 Task: Search one way flight ticket for 3 adults, 3 children in business from Fargo: Hector International Airport to Greensboro: Piedmont Triad International Airport on 5-1-2023. Choice of flights is Royal air maroc. Number of bags: 4 checked bags. Price is upto 25000. Outbound departure time preference is 7:30.
Action: Mouse moved to (216, 278)
Screenshot: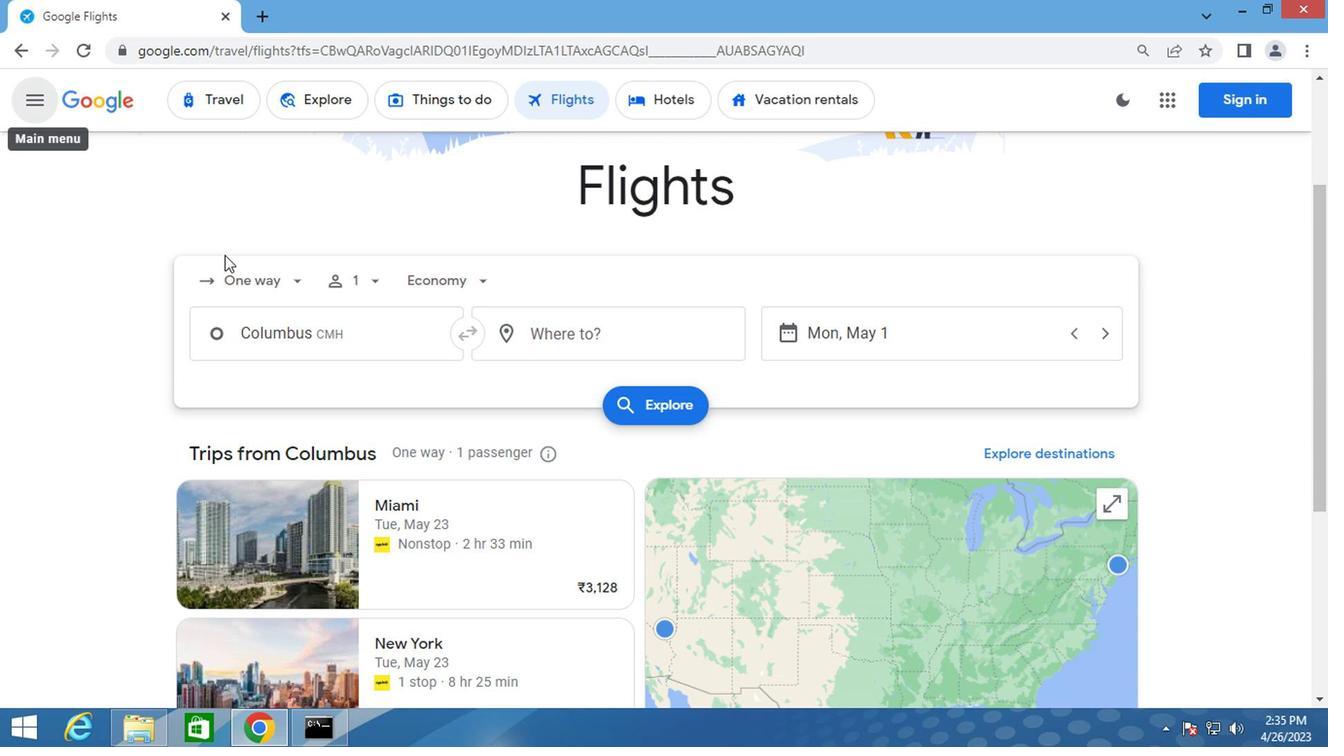 
Action: Mouse pressed left at (216, 278)
Screenshot: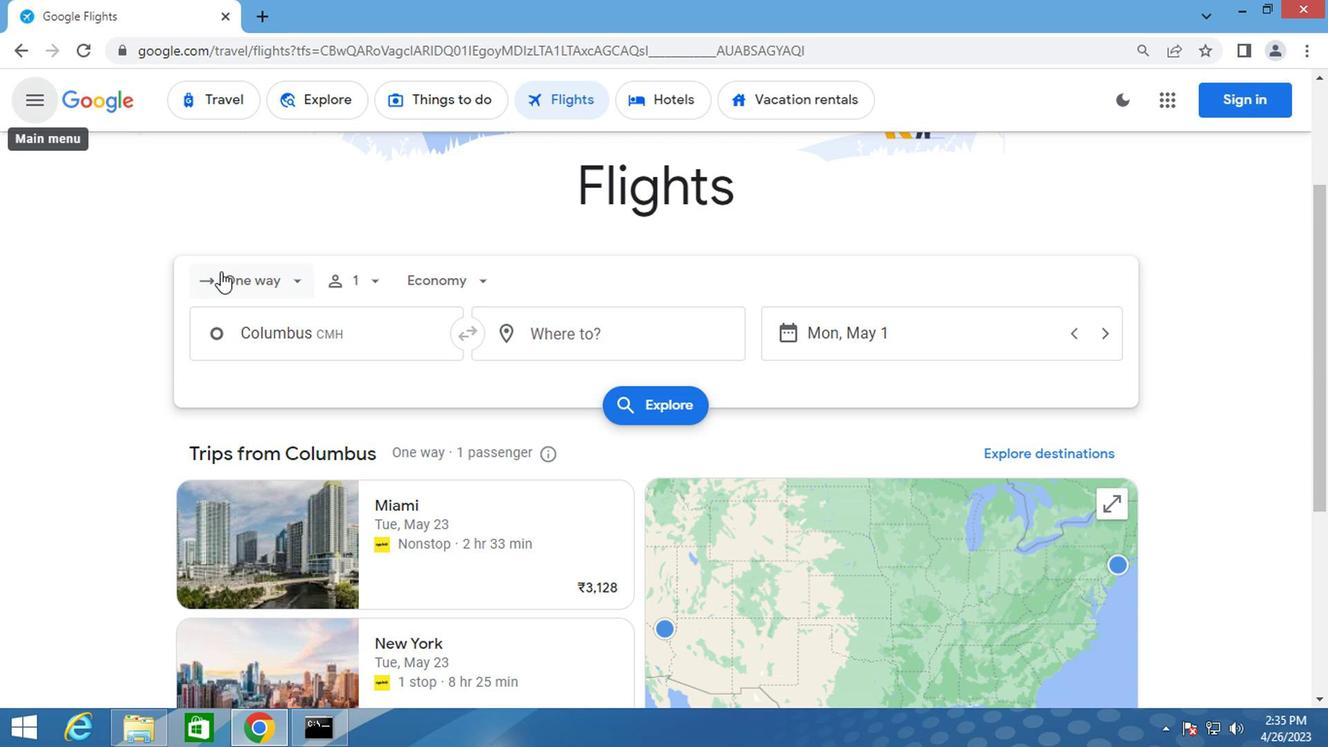 
Action: Mouse moved to (242, 370)
Screenshot: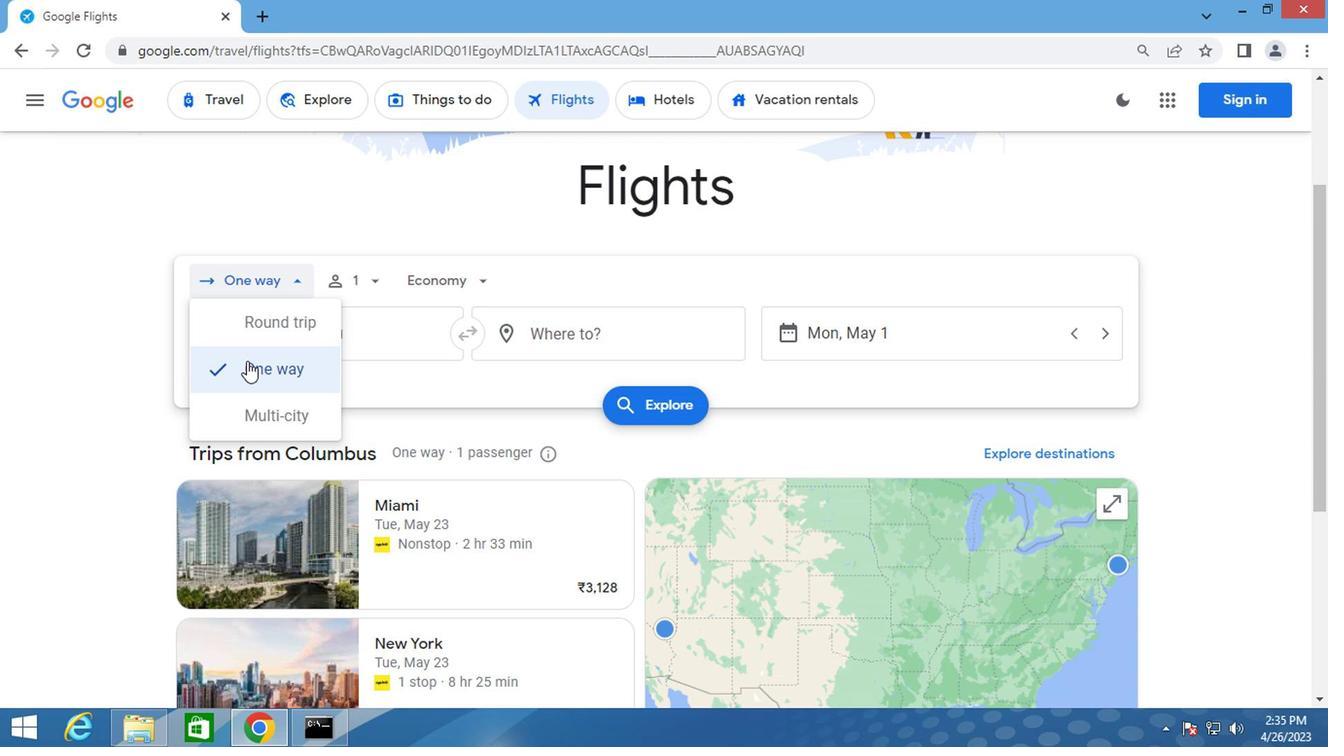 
Action: Mouse pressed left at (242, 370)
Screenshot: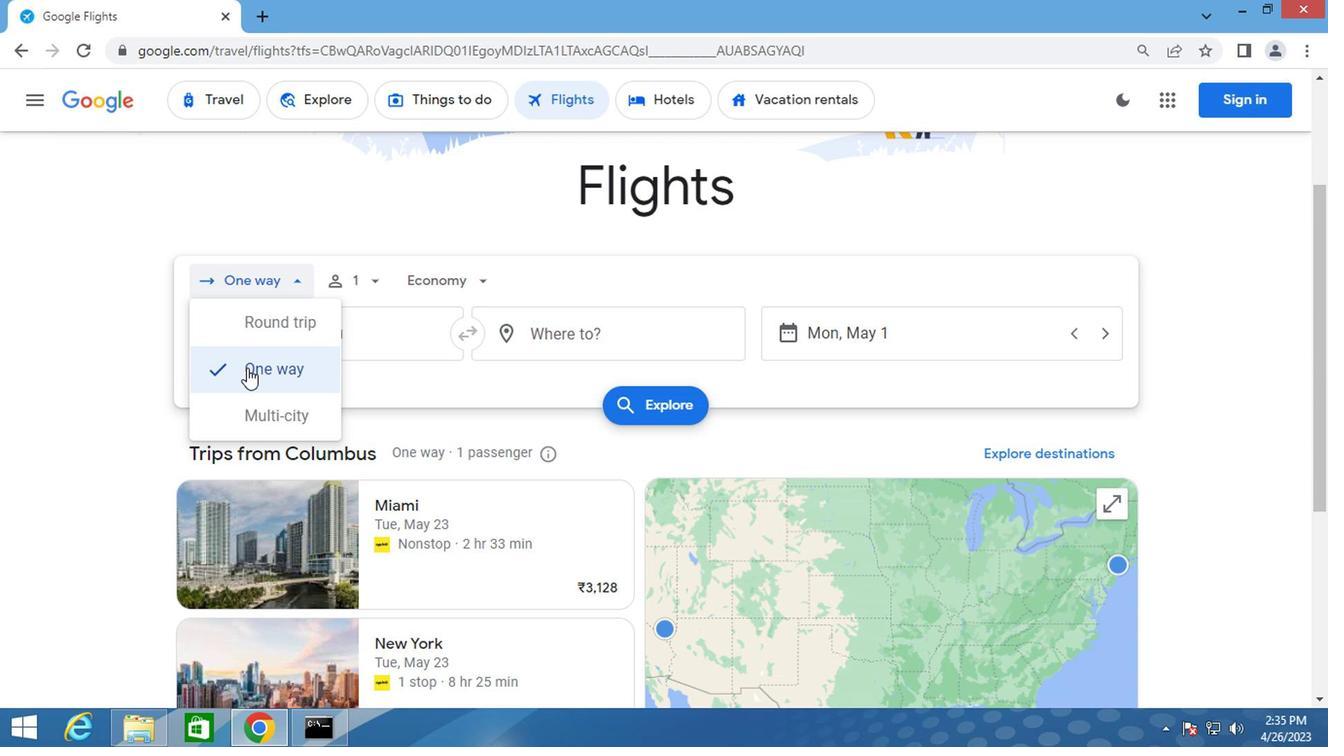 
Action: Mouse moved to (368, 285)
Screenshot: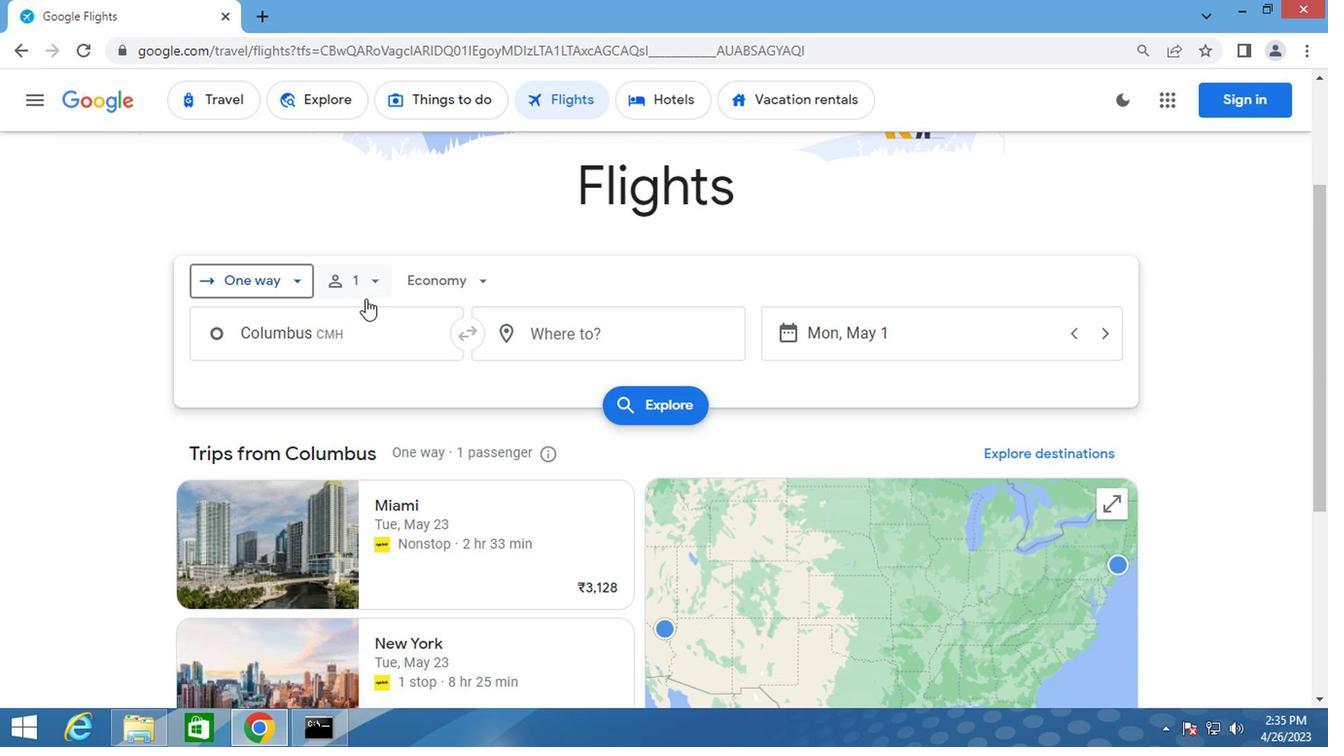 
Action: Mouse pressed left at (368, 285)
Screenshot: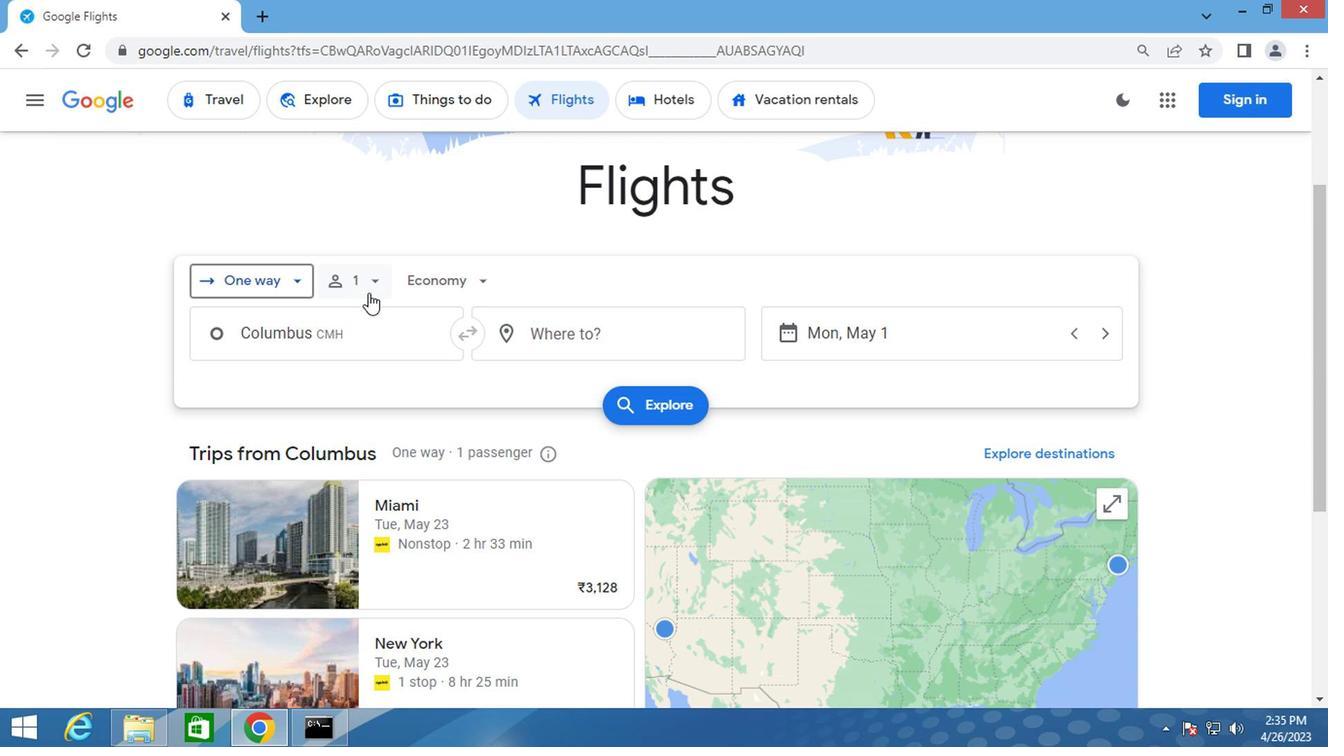 
Action: Mouse moved to (514, 321)
Screenshot: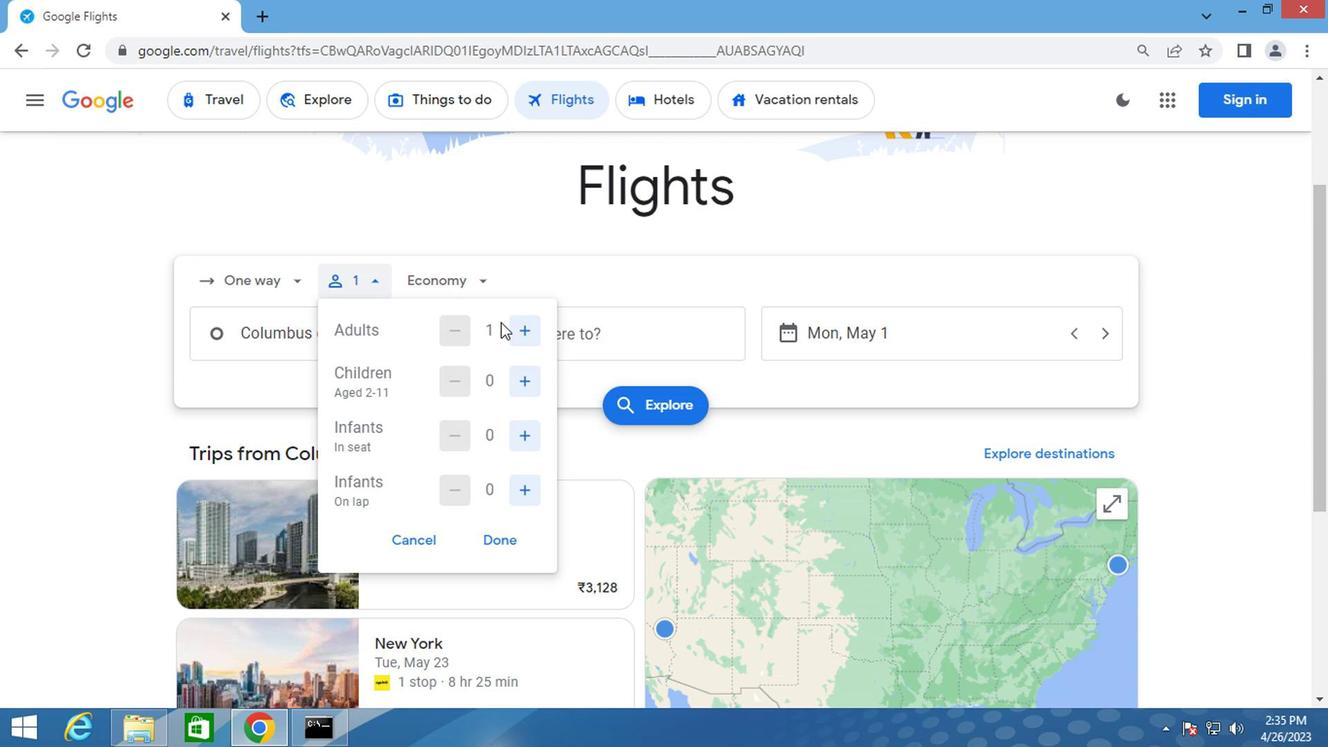 
Action: Mouse pressed left at (514, 321)
Screenshot: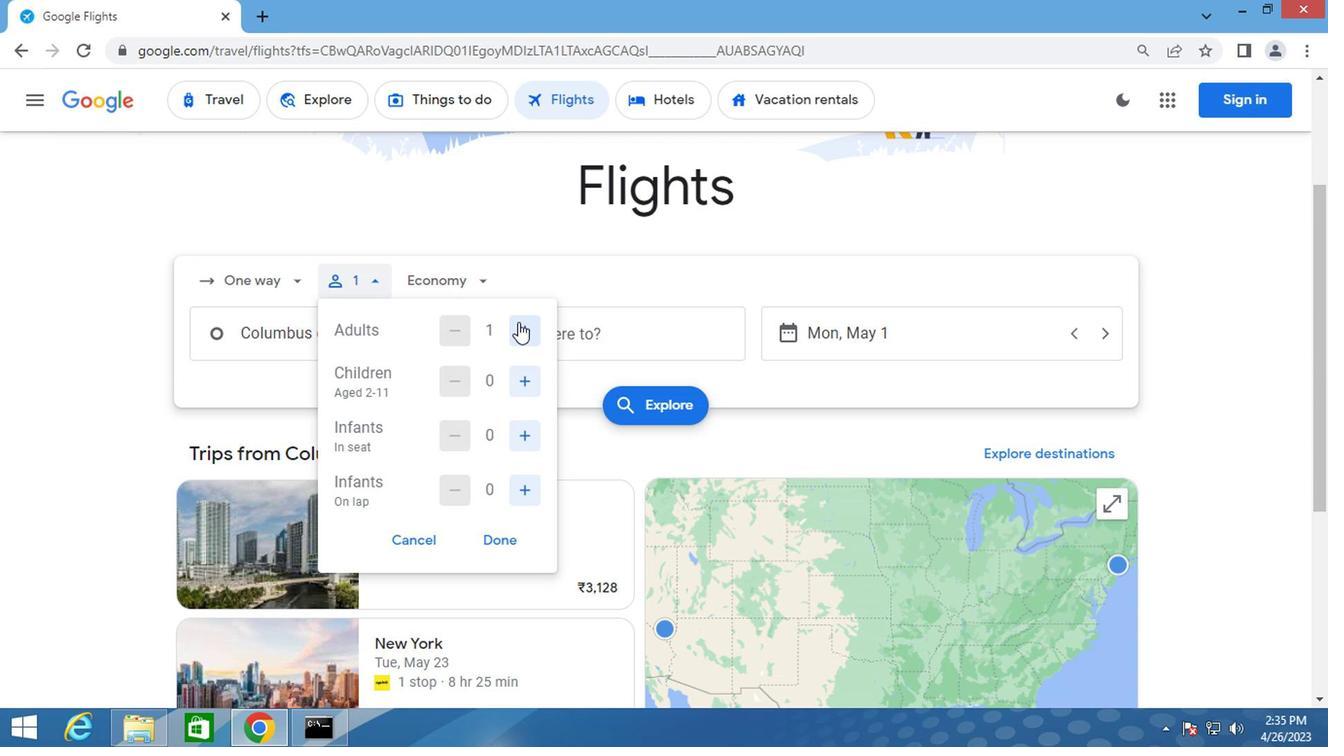 
Action: Mouse moved to (514, 321)
Screenshot: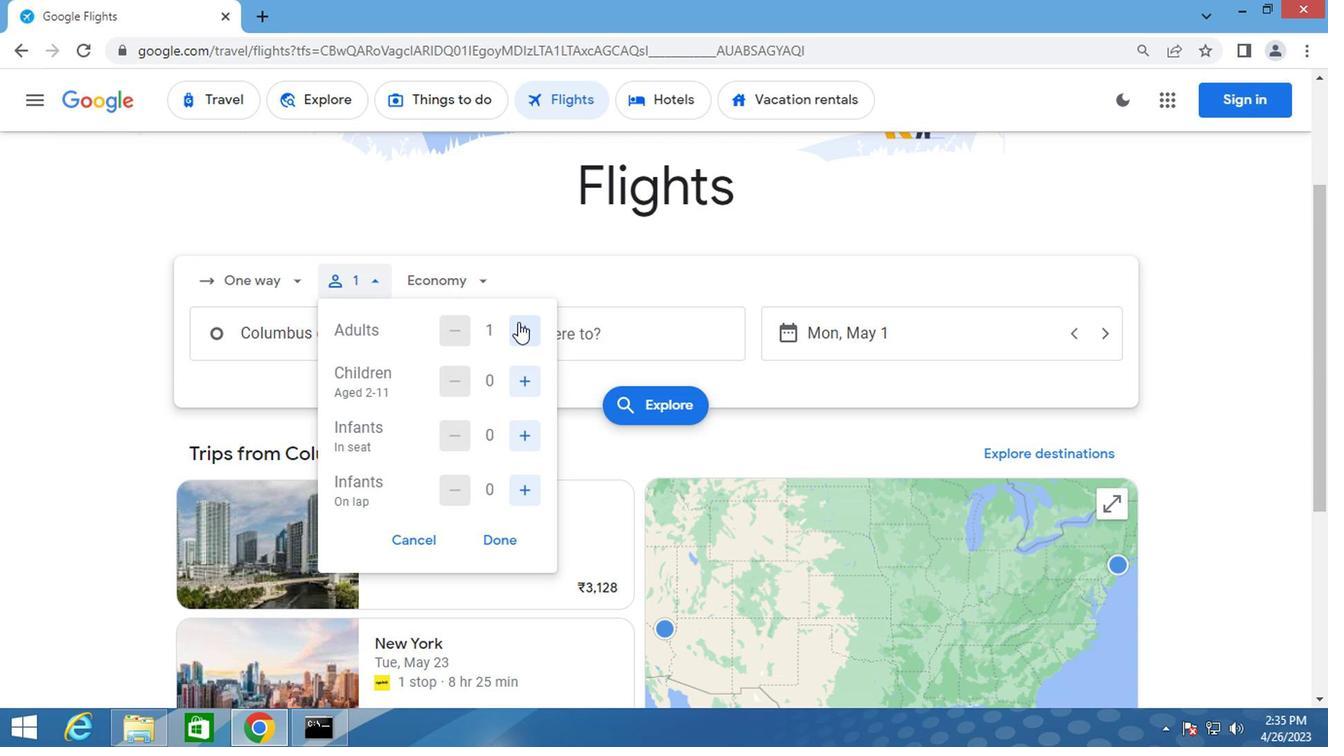 
Action: Mouse pressed left at (514, 321)
Screenshot: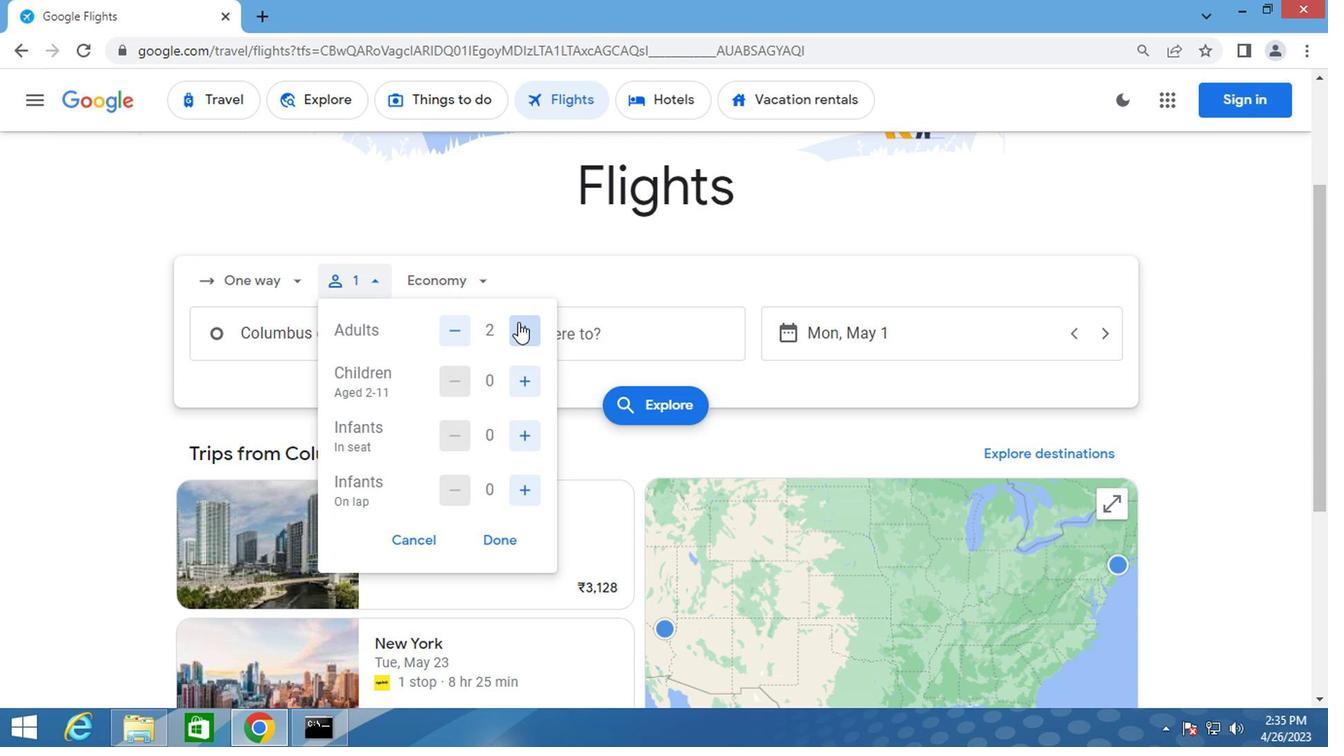 
Action: Mouse moved to (520, 368)
Screenshot: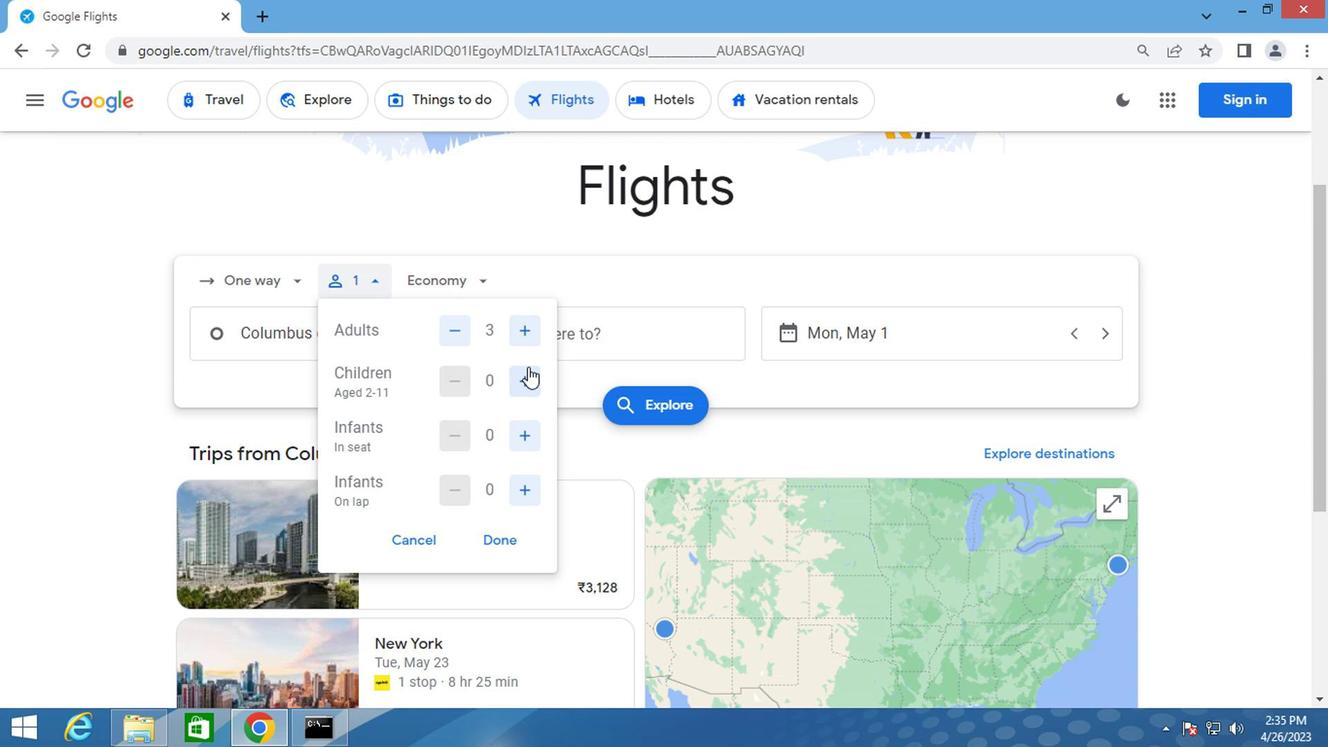 
Action: Mouse pressed left at (520, 368)
Screenshot: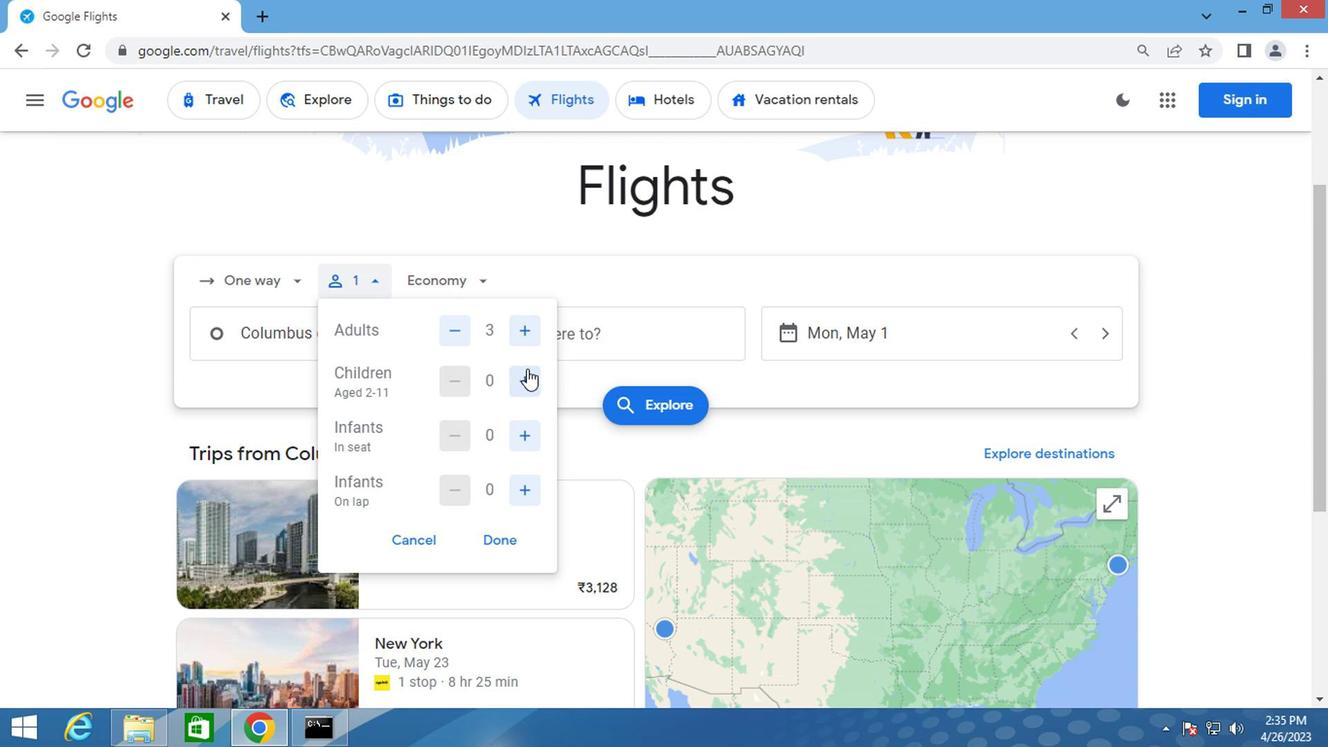 
Action: Mouse pressed left at (520, 368)
Screenshot: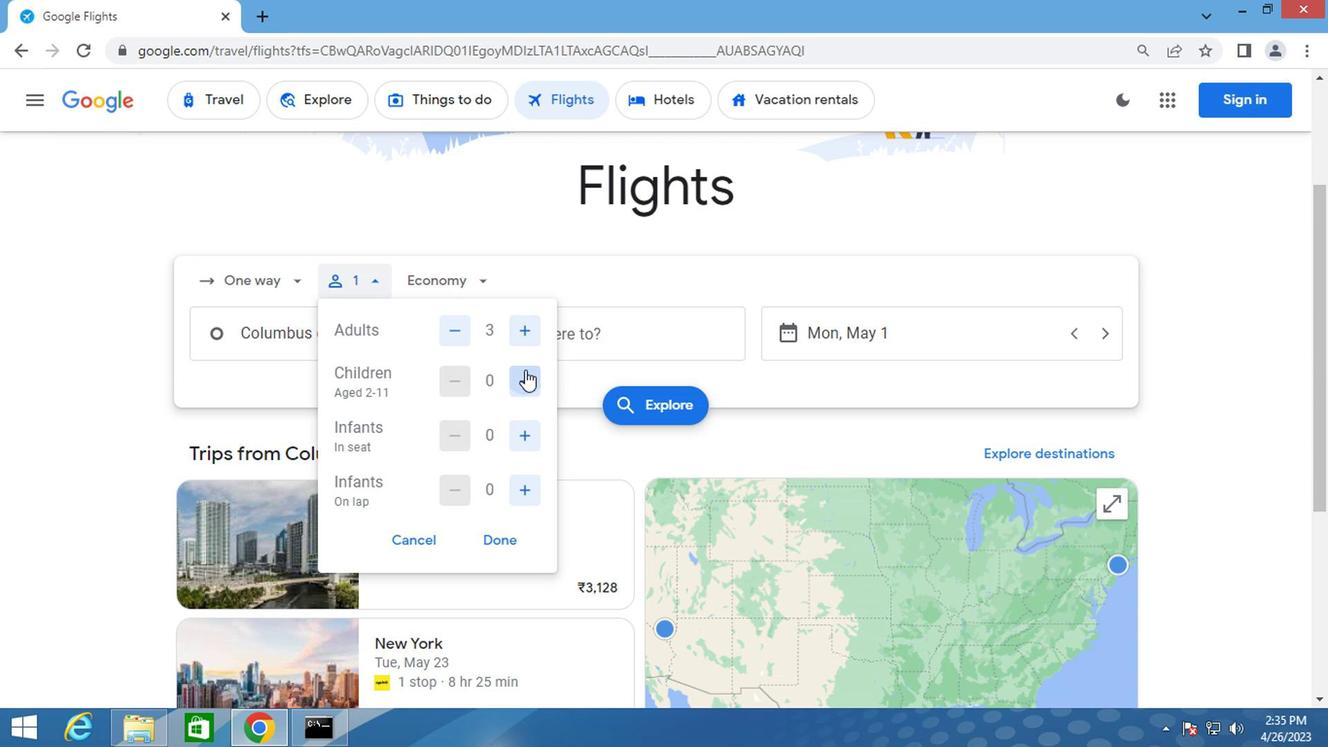 
Action: Mouse pressed left at (520, 368)
Screenshot: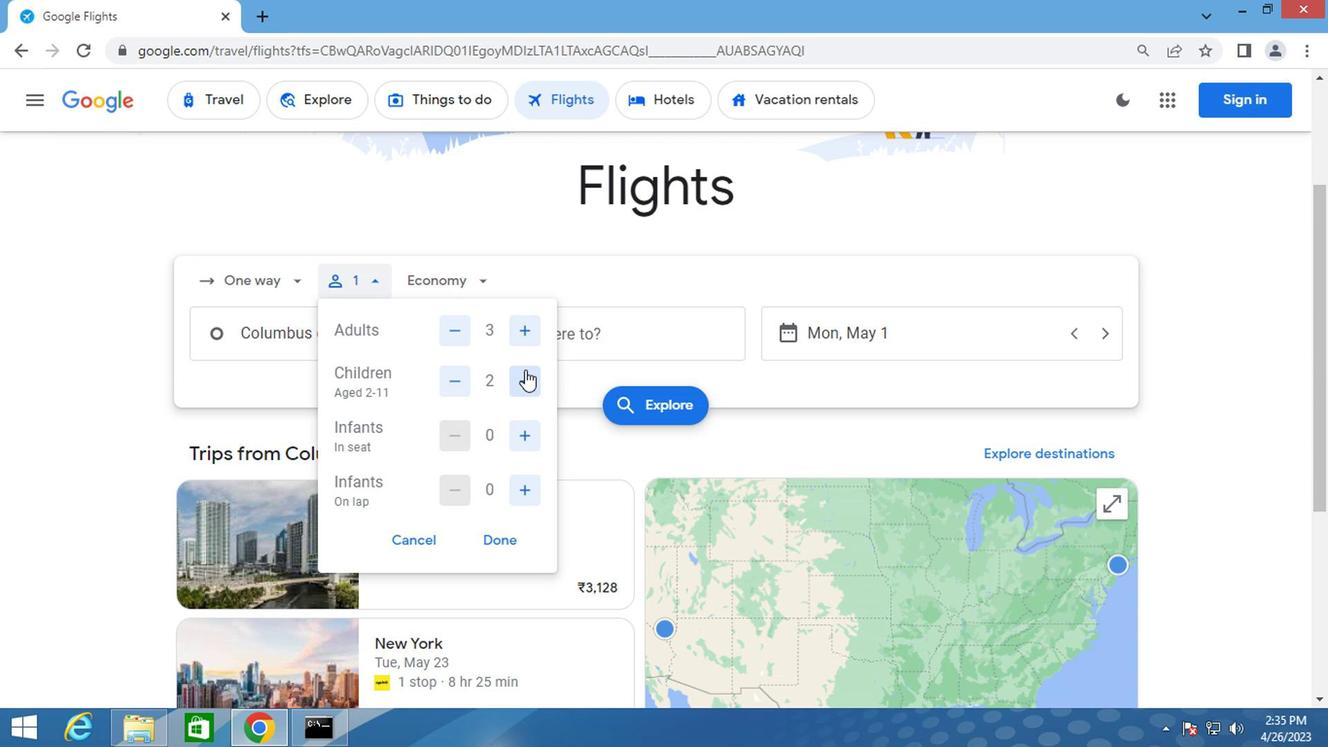 
Action: Mouse moved to (457, 289)
Screenshot: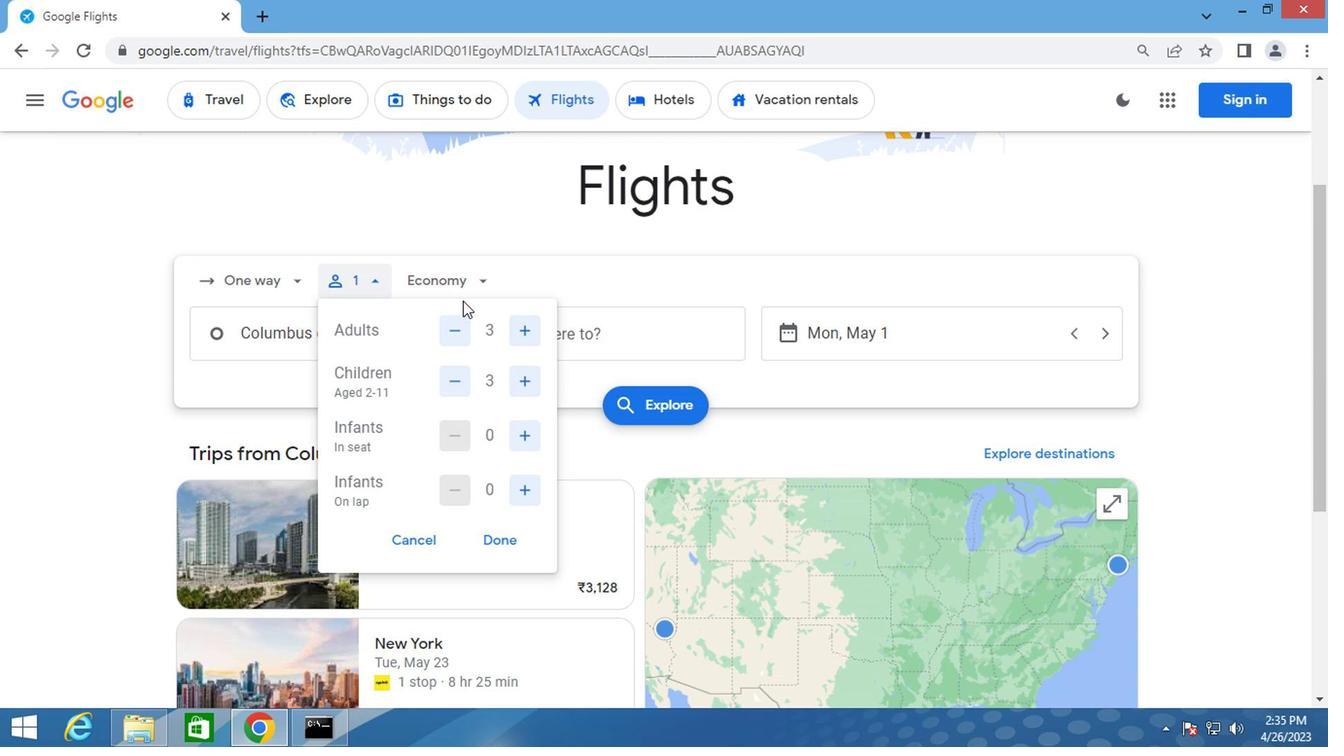 
Action: Mouse pressed left at (457, 289)
Screenshot: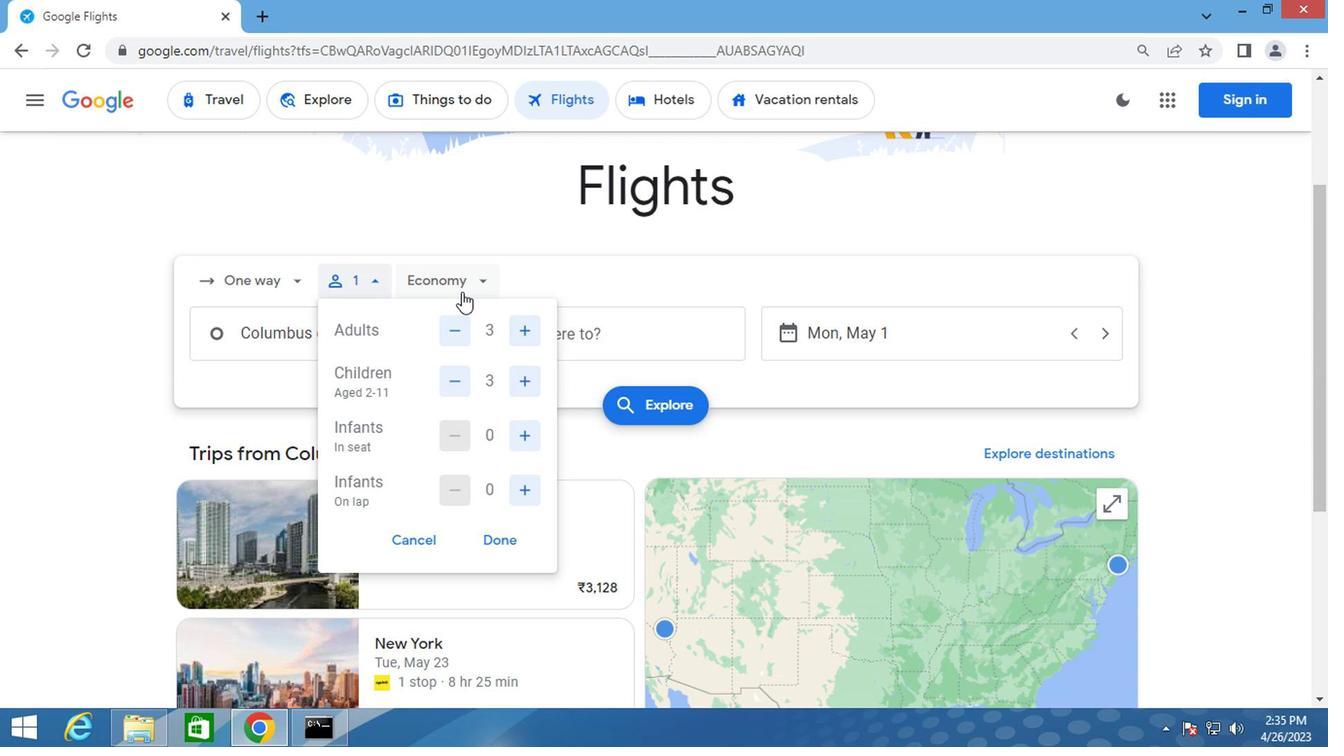 
Action: Mouse moved to (460, 401)
Screenshot: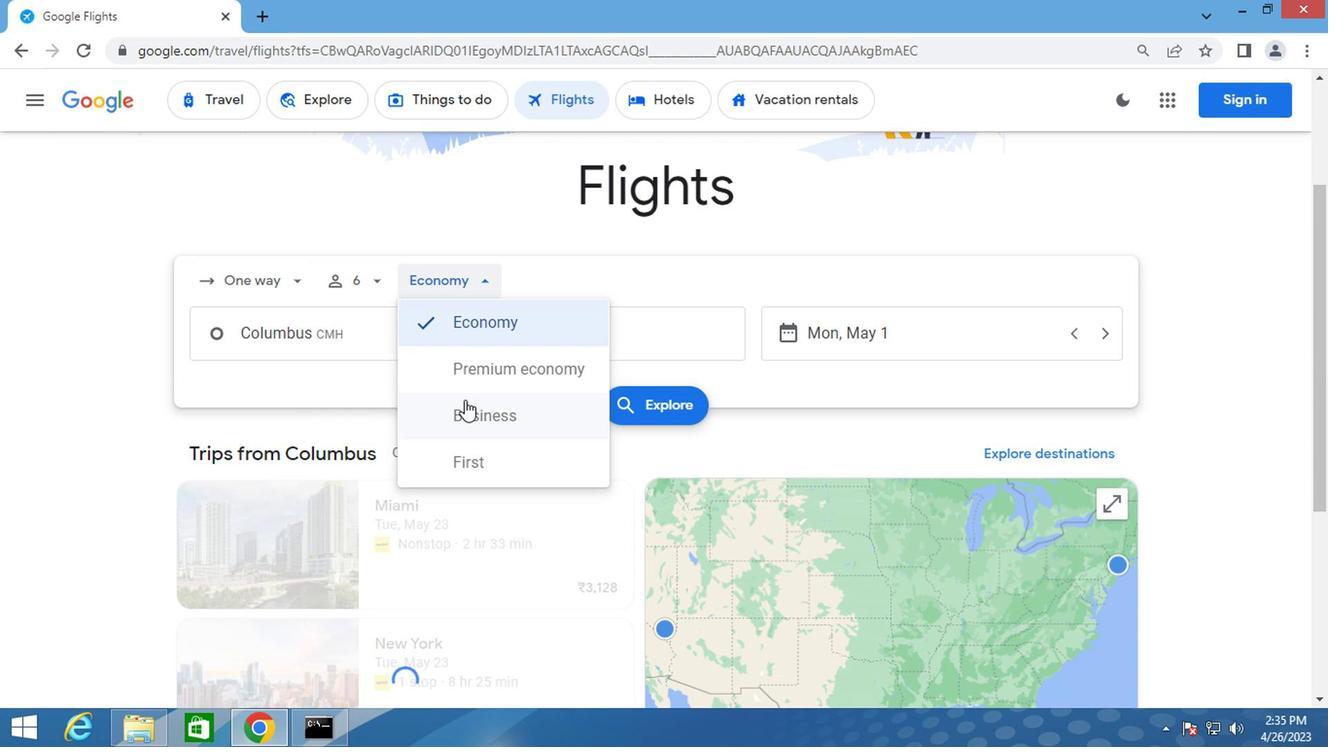 
Action: Mouse pressed left at (460, 401)
Screenshot: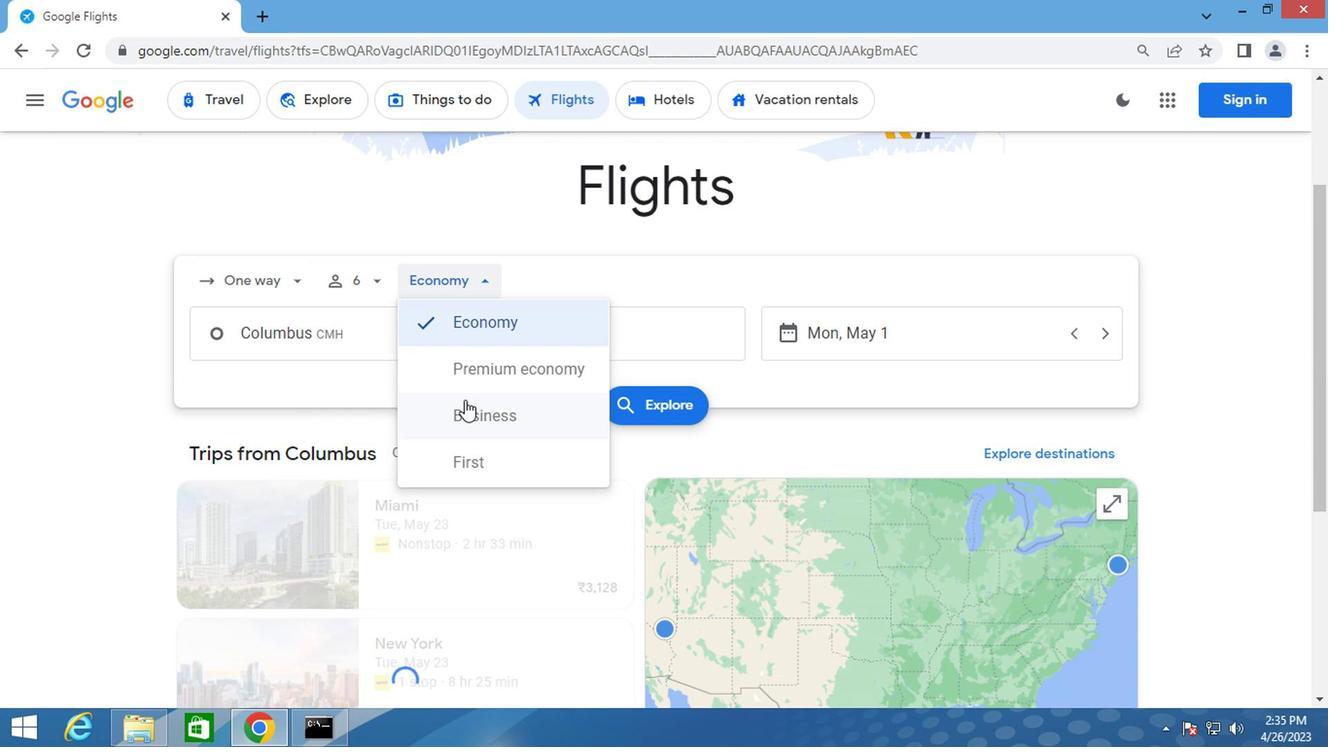 
Action: Mouse moved to (323, 343)
Screenshot: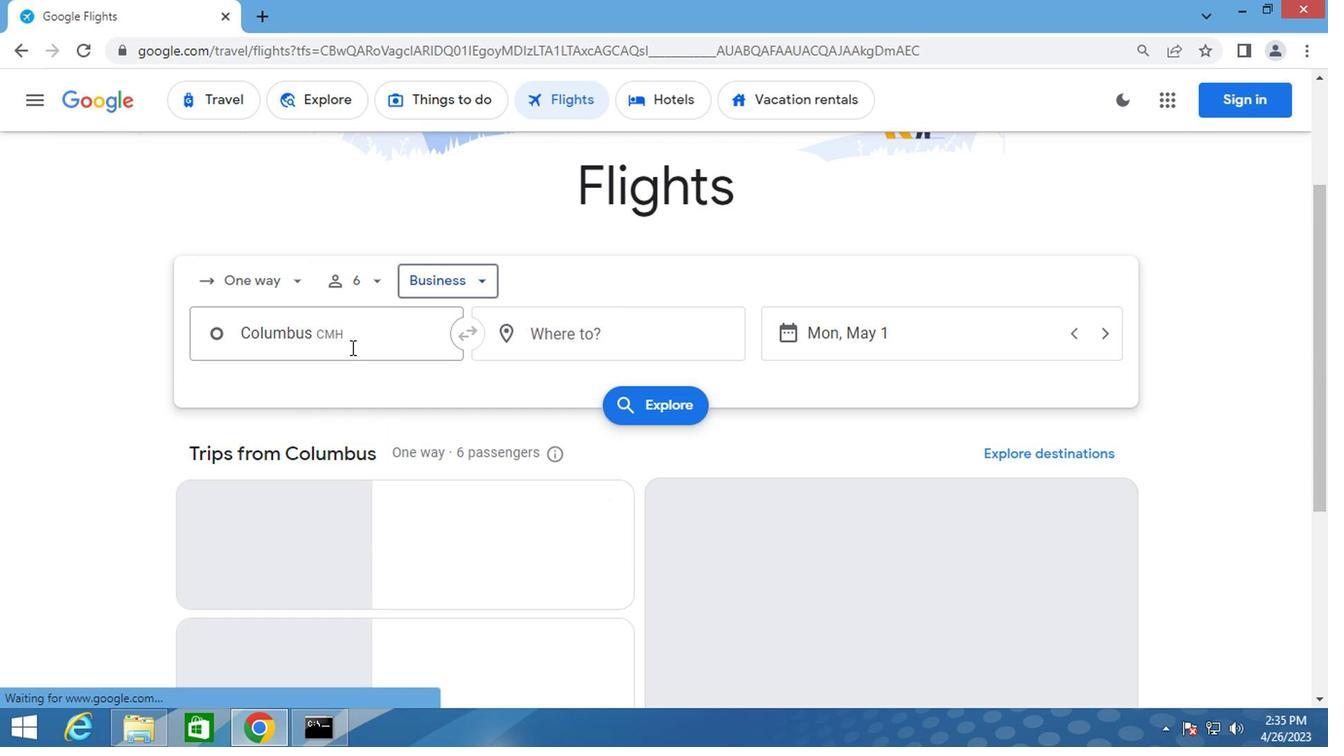 
Action: Mouse pressed left at (323, 343)
Screenshot: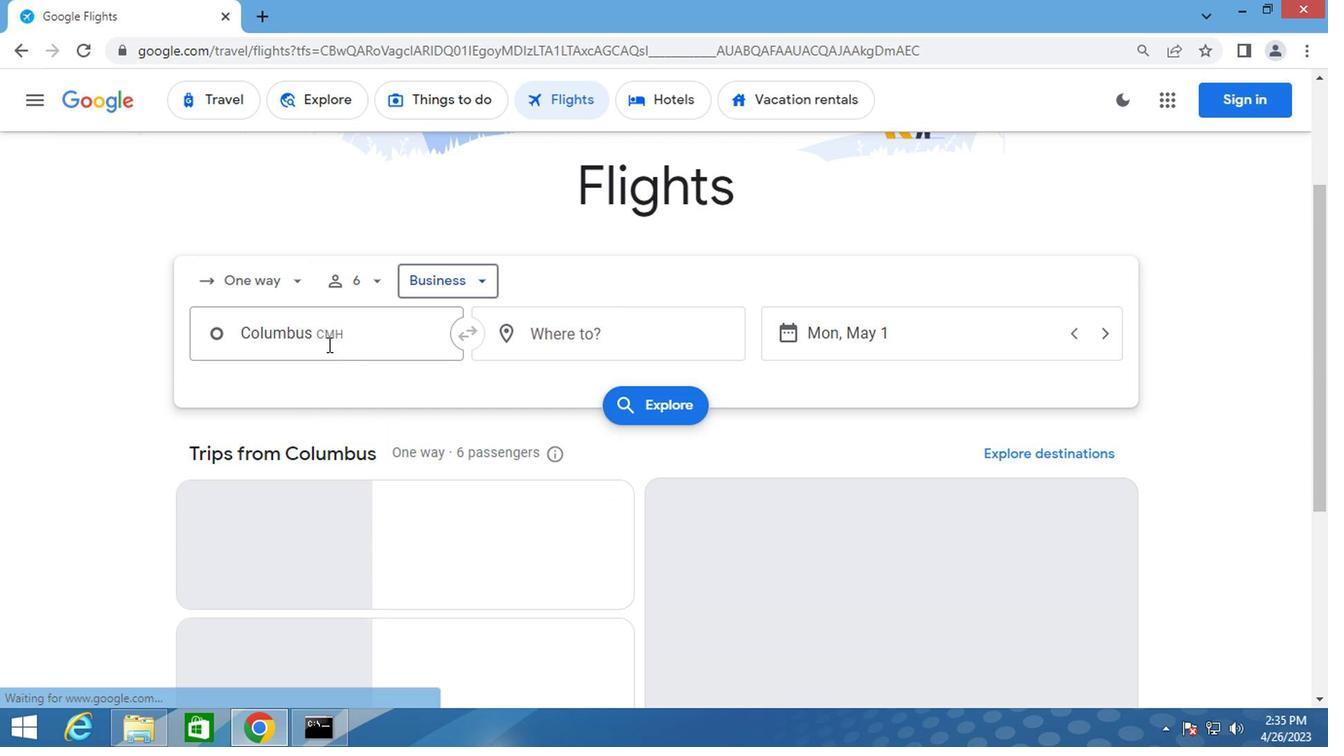 
Action: Key pressed fargo
Screenshot: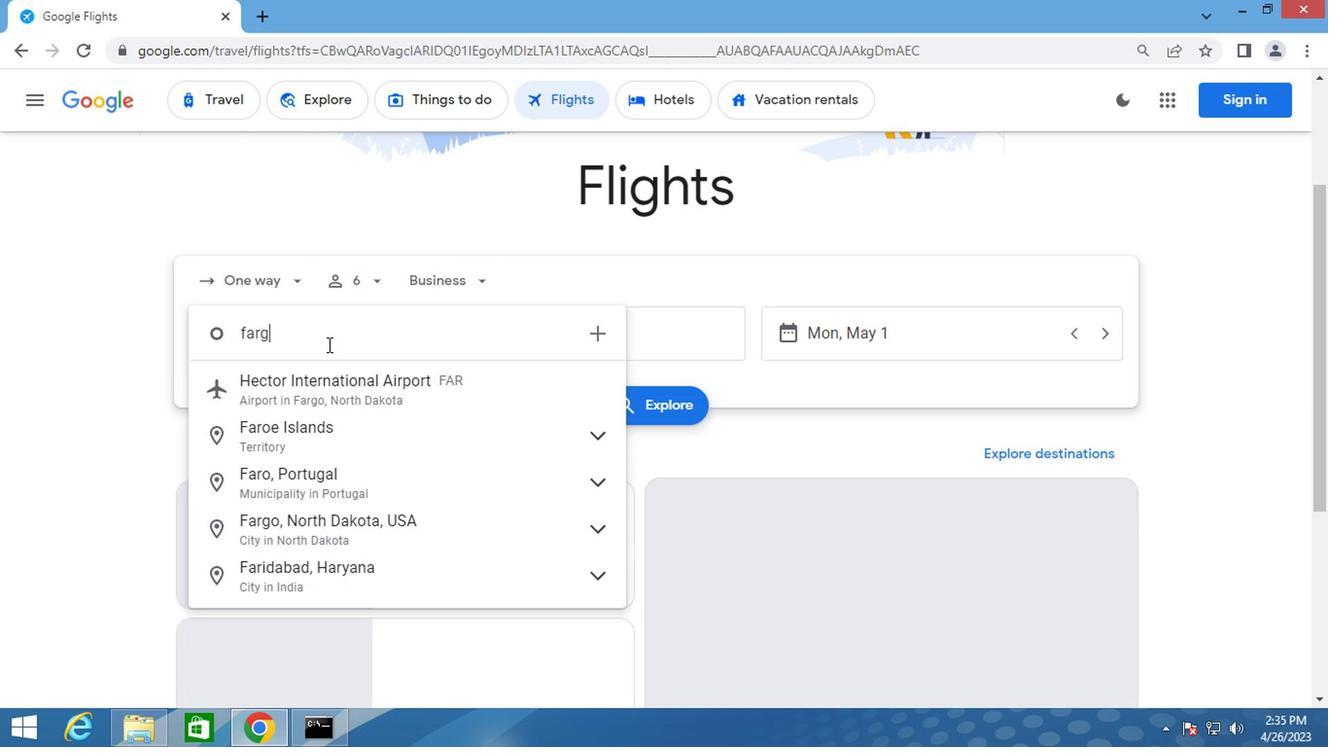 
Action: Mouse moved to (322, 448)
Screenshot: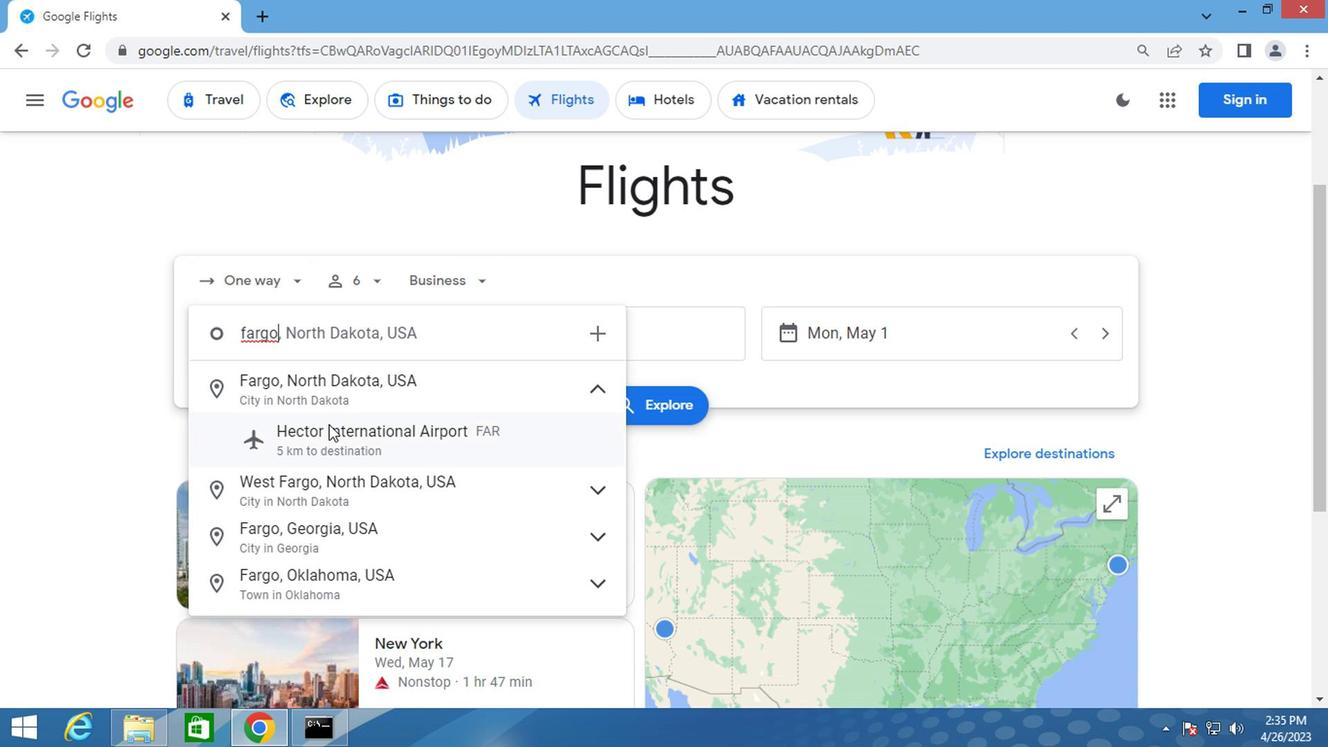 
Action: Mouse pressed left at (322, 448)
Screenshot: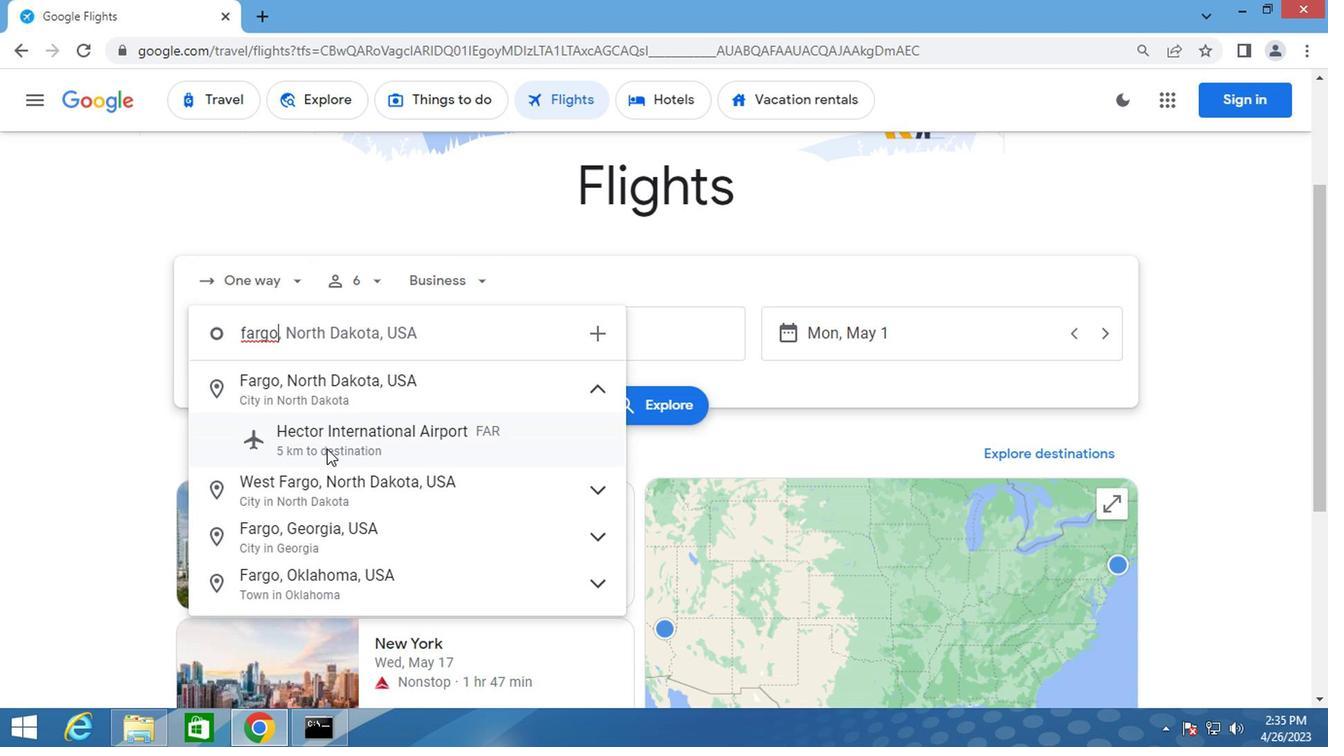 
Action: Mouse moved to (613, 339)
Screenshot: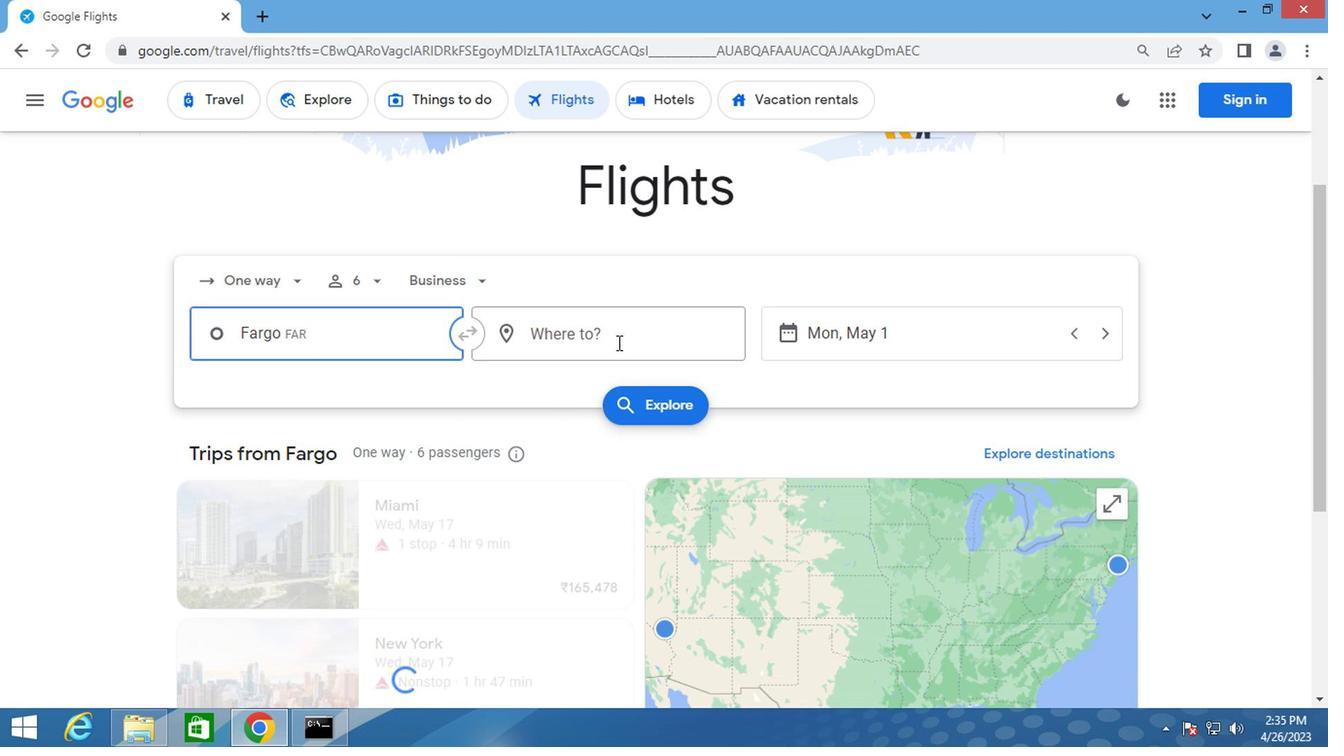 
Action: Mouse pressed left at (613, 339)
Screenshot: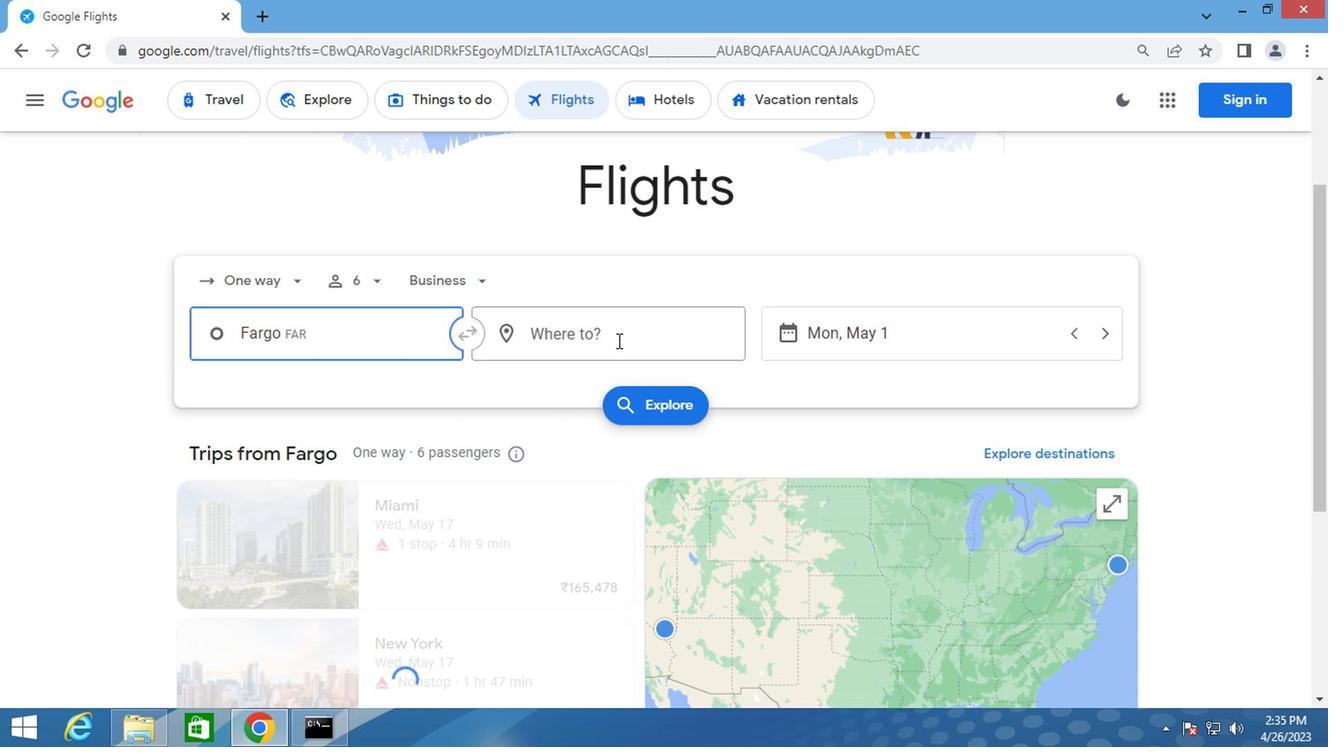 
Action: Mouse moved to (611, 339)
Screenshot: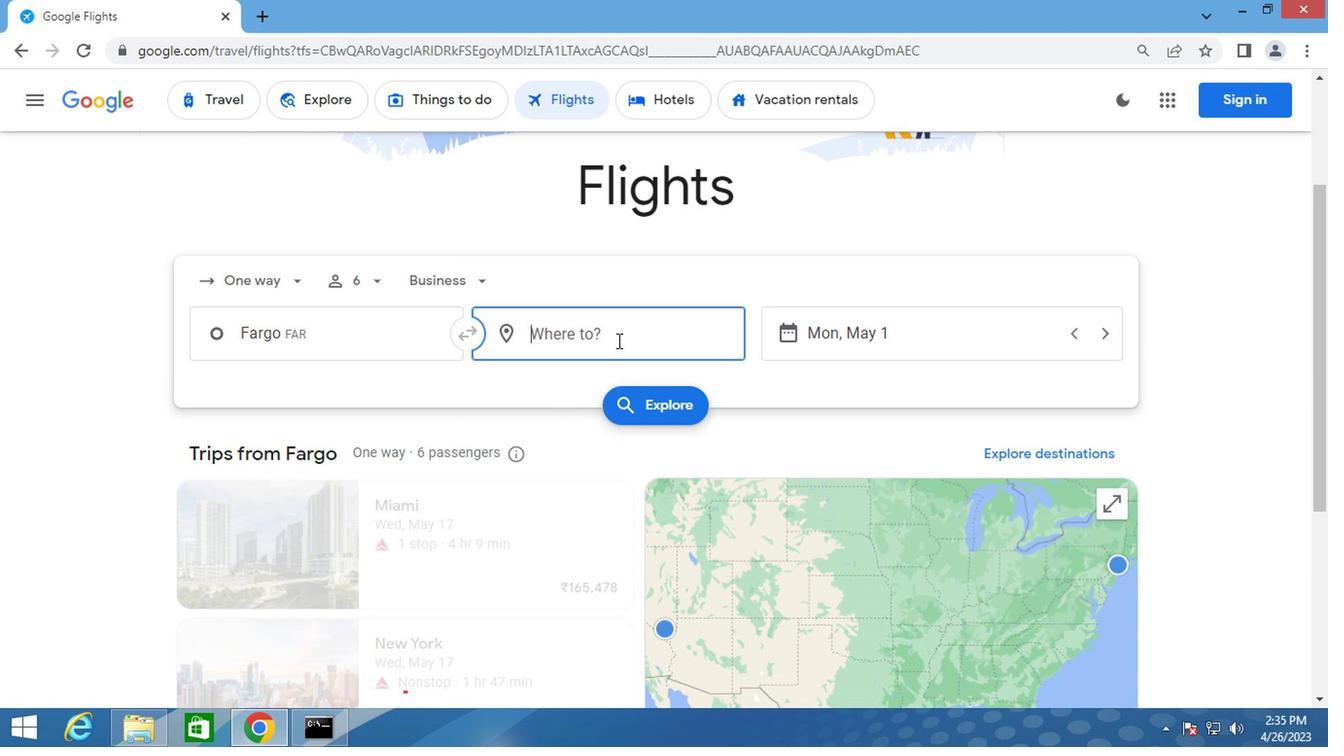 
Action: Key pressed greensboro
Screenshot: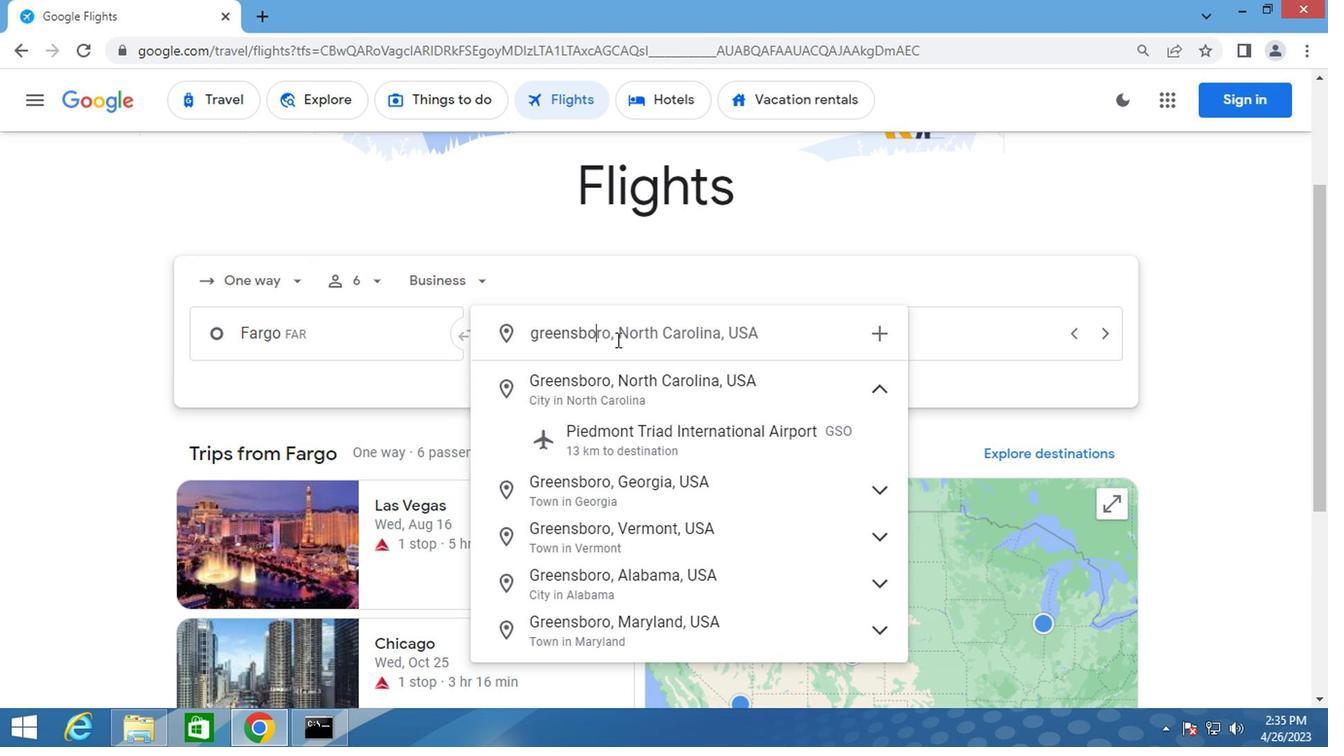 
Action: Mouse moved to (644, 452)
Screenshot: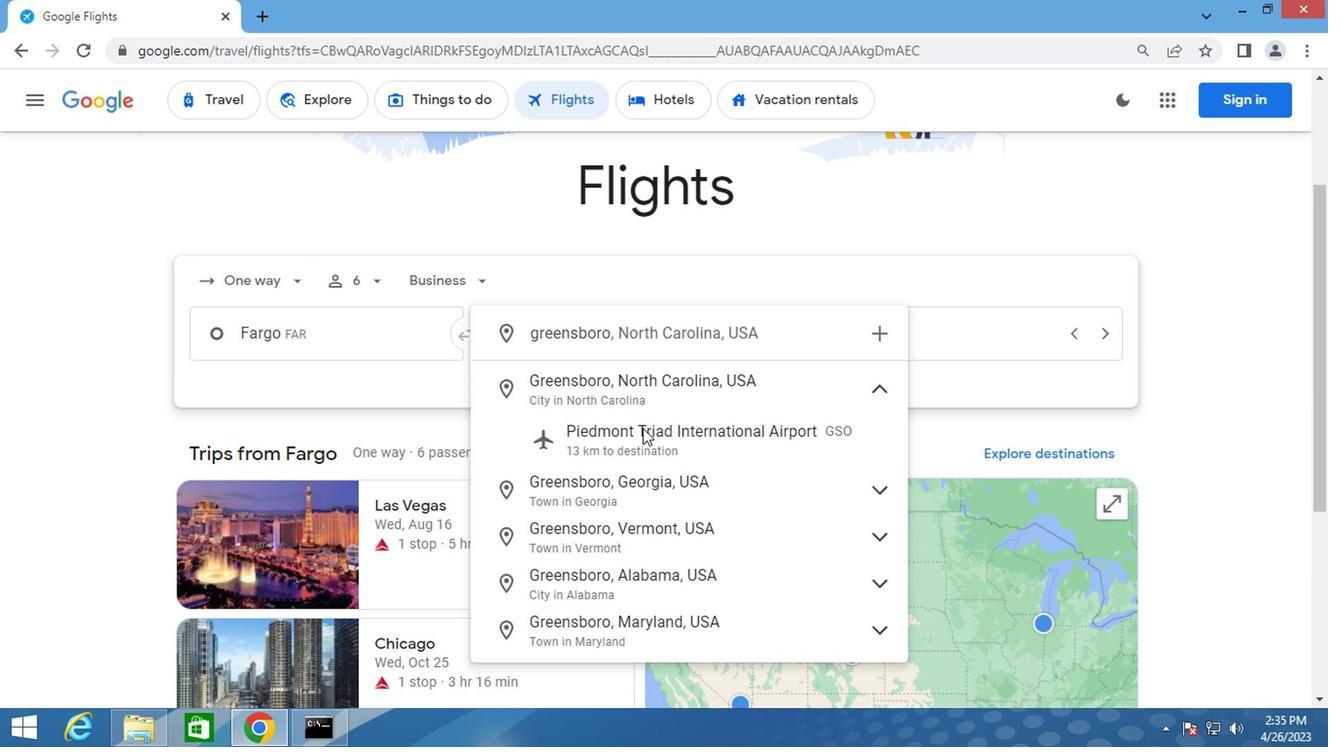 
Action: Mouse pressed left at (644, 452)
Screenshot: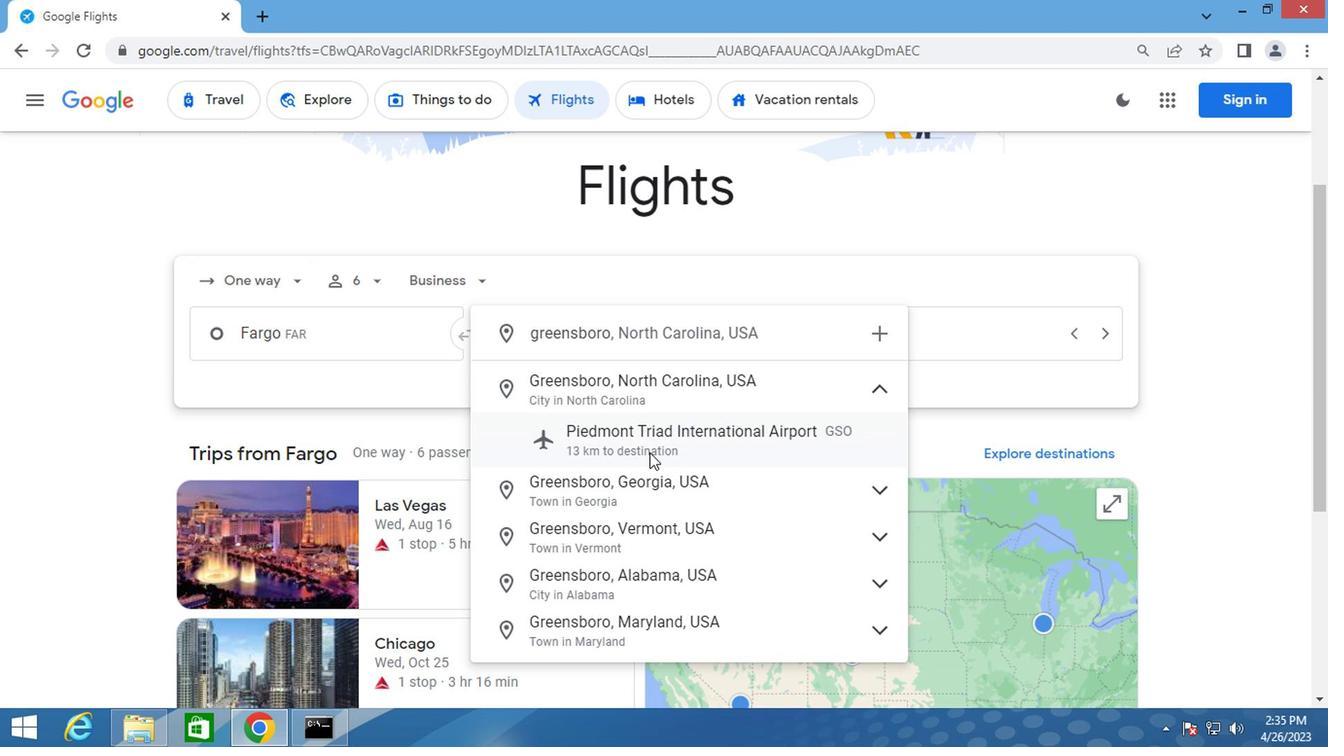 
Action: Mouse moved to (875, 332)
Screenshot: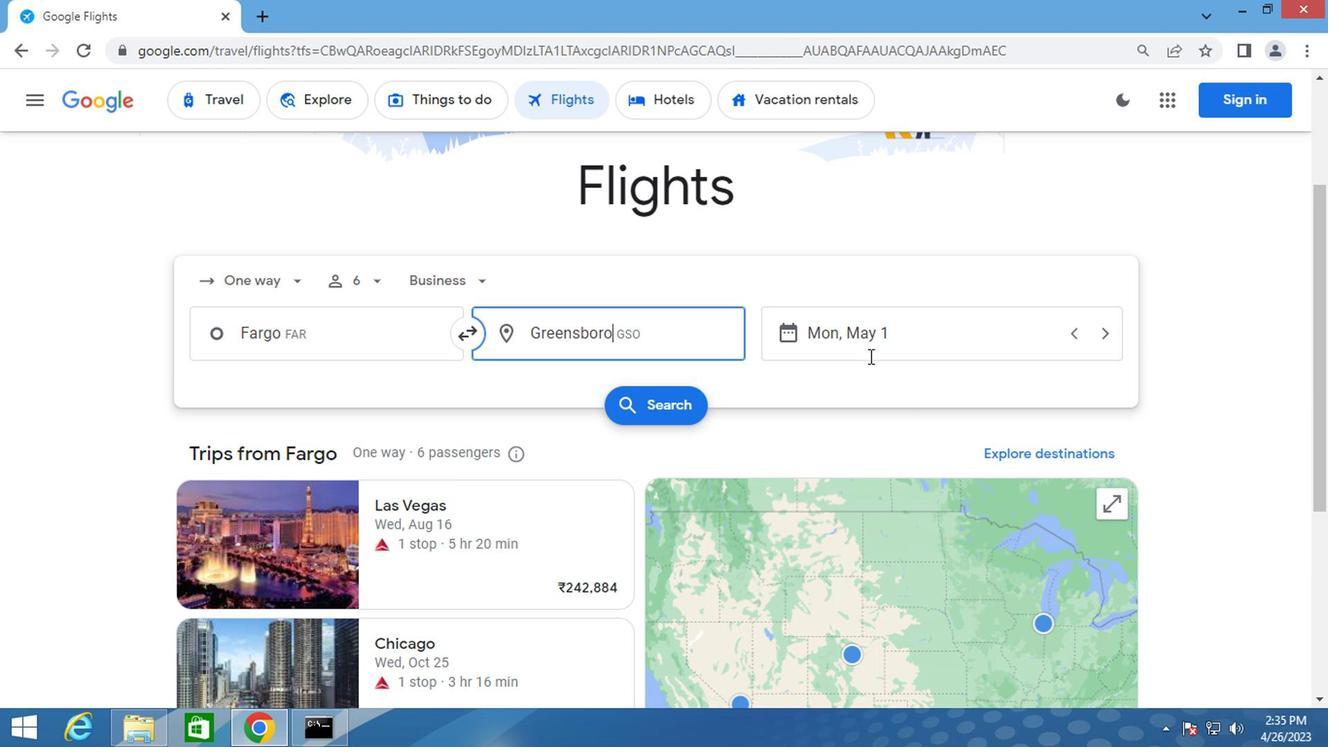 
Action: Mouse pressed left at (875, 332)
Screenshot: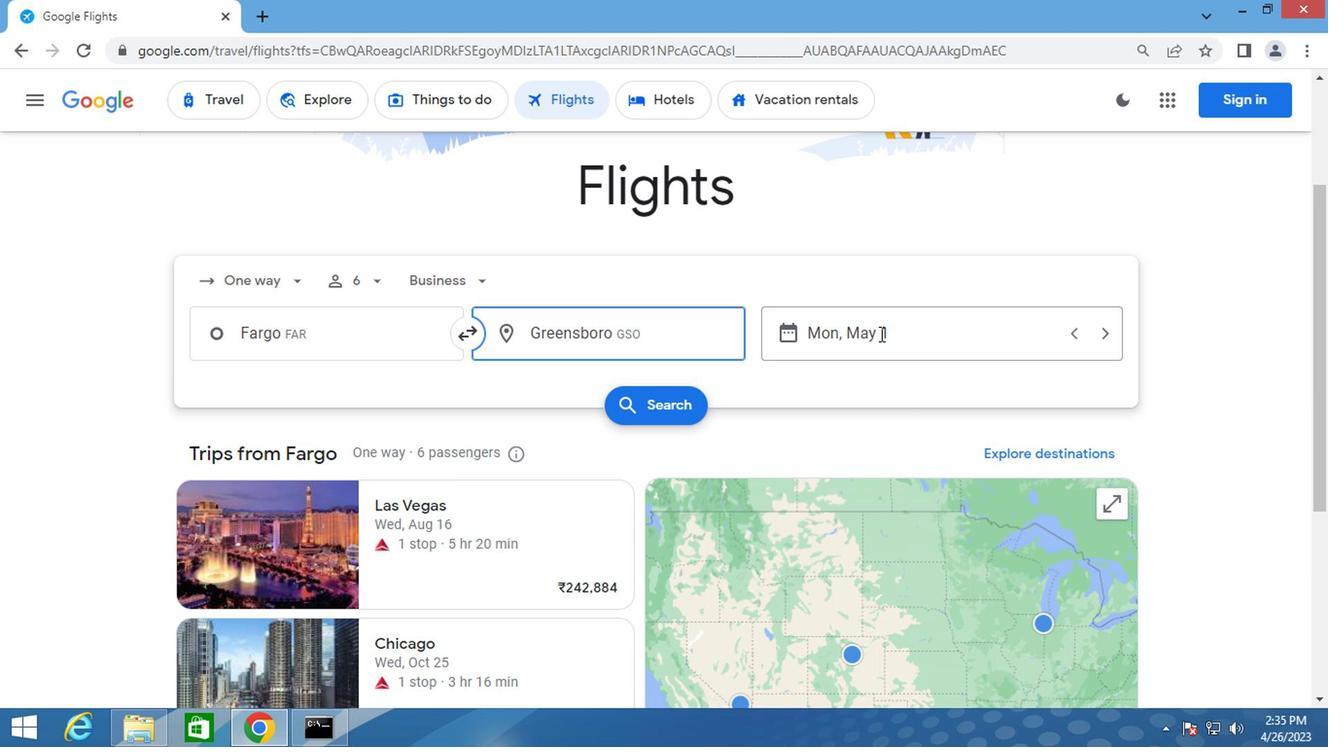 
Action: Mouse moved to (854, 359)
Screenshot: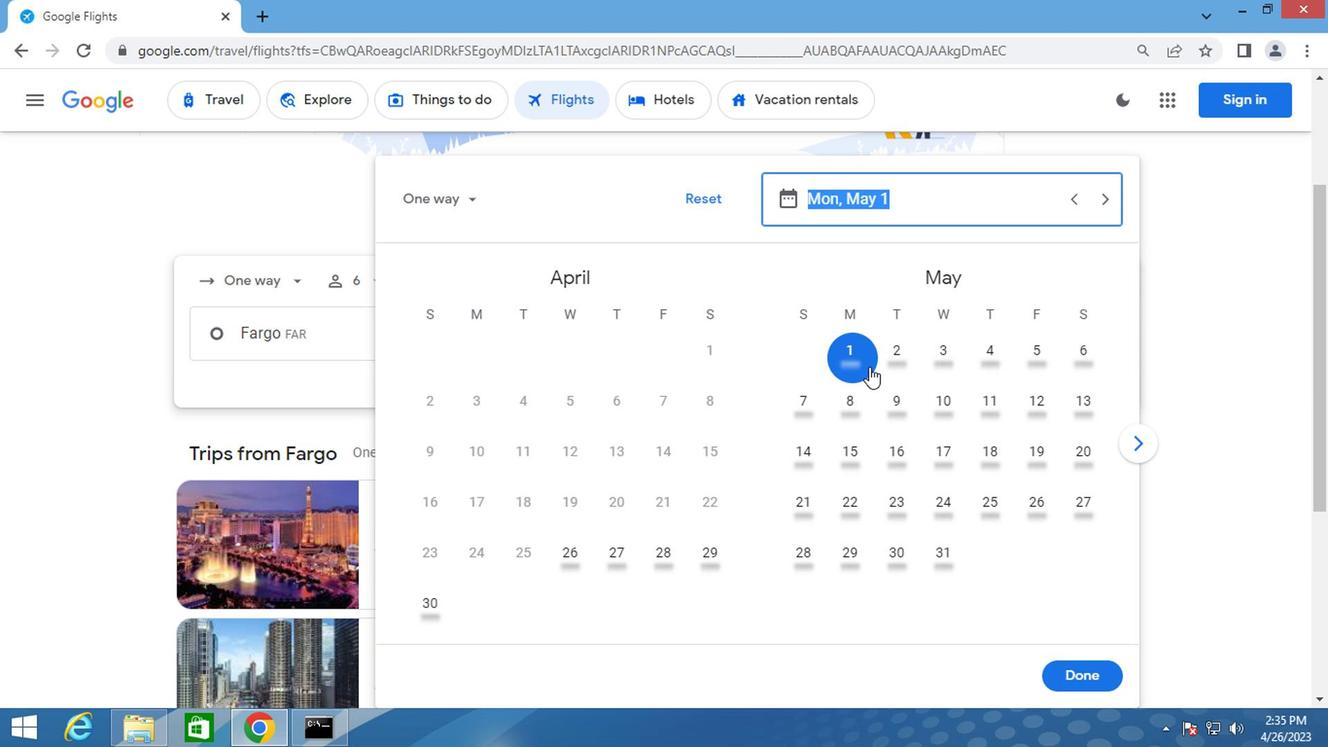 
Action: Mouse pressed left at (854, 359)
Screenshot: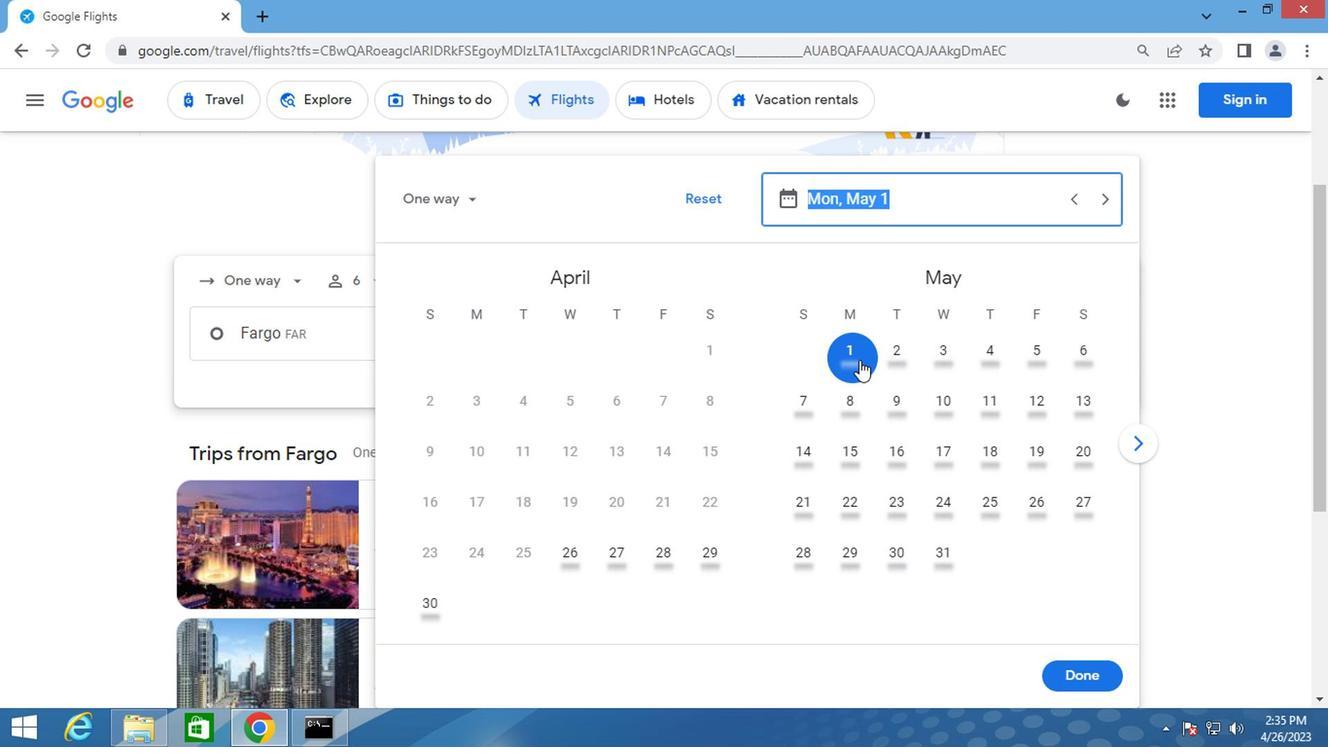 
Action: Mouse moved to (1064, 673)
Screenshot: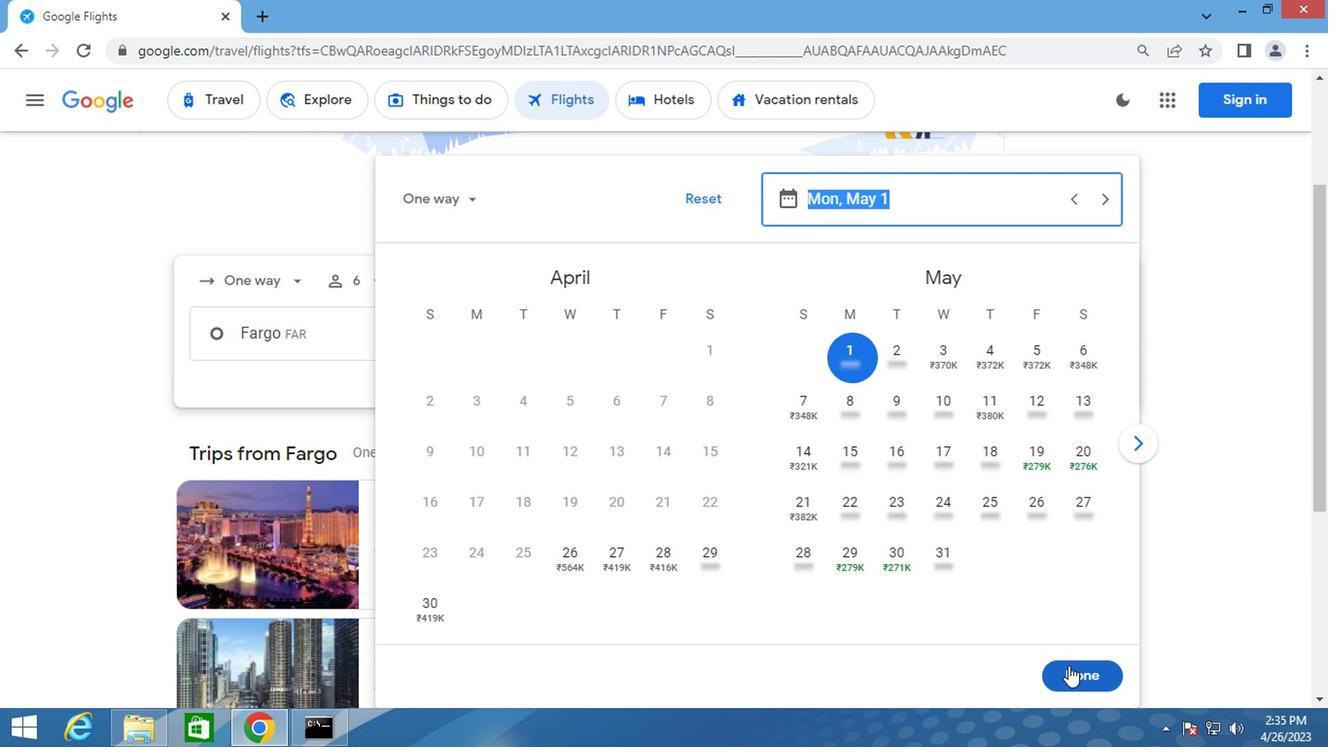 
Action: Mouse pressed left at (1064, 673)
Screenshot: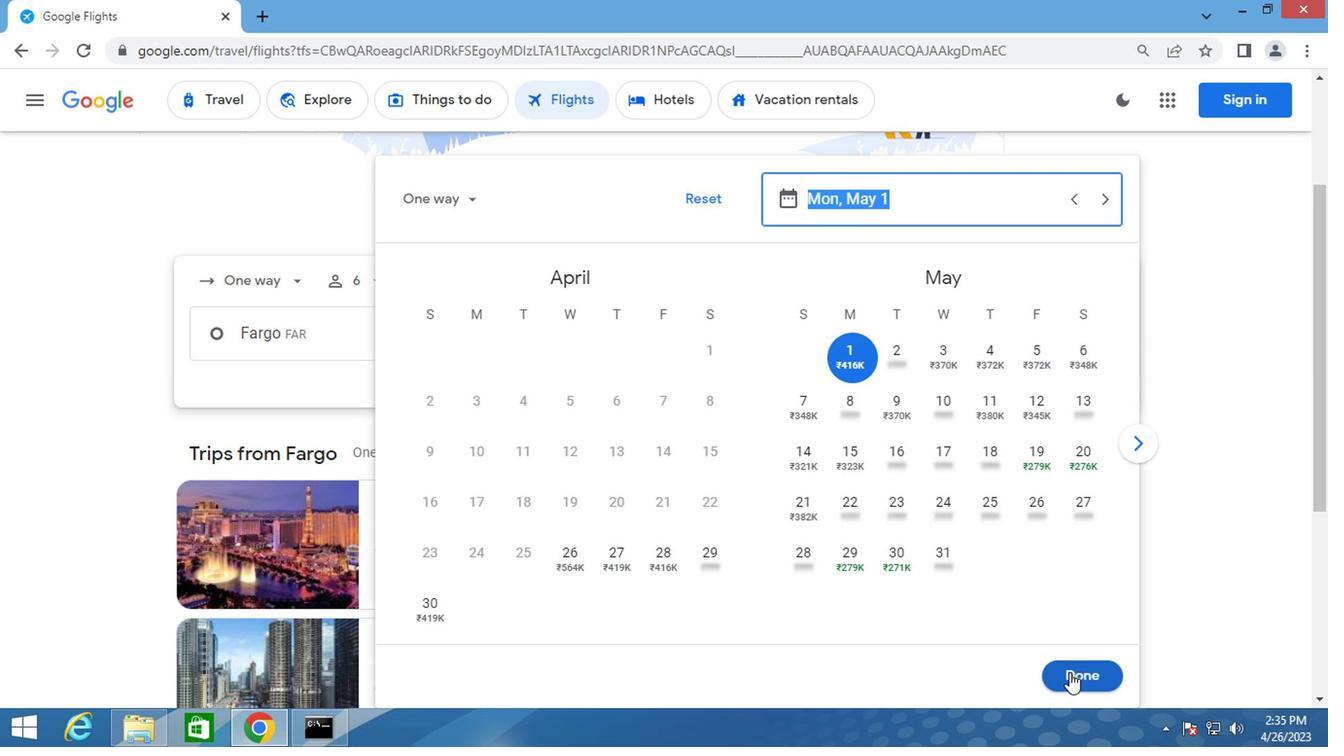 
Action: Mouse moved to (653, 397)
Screenshot: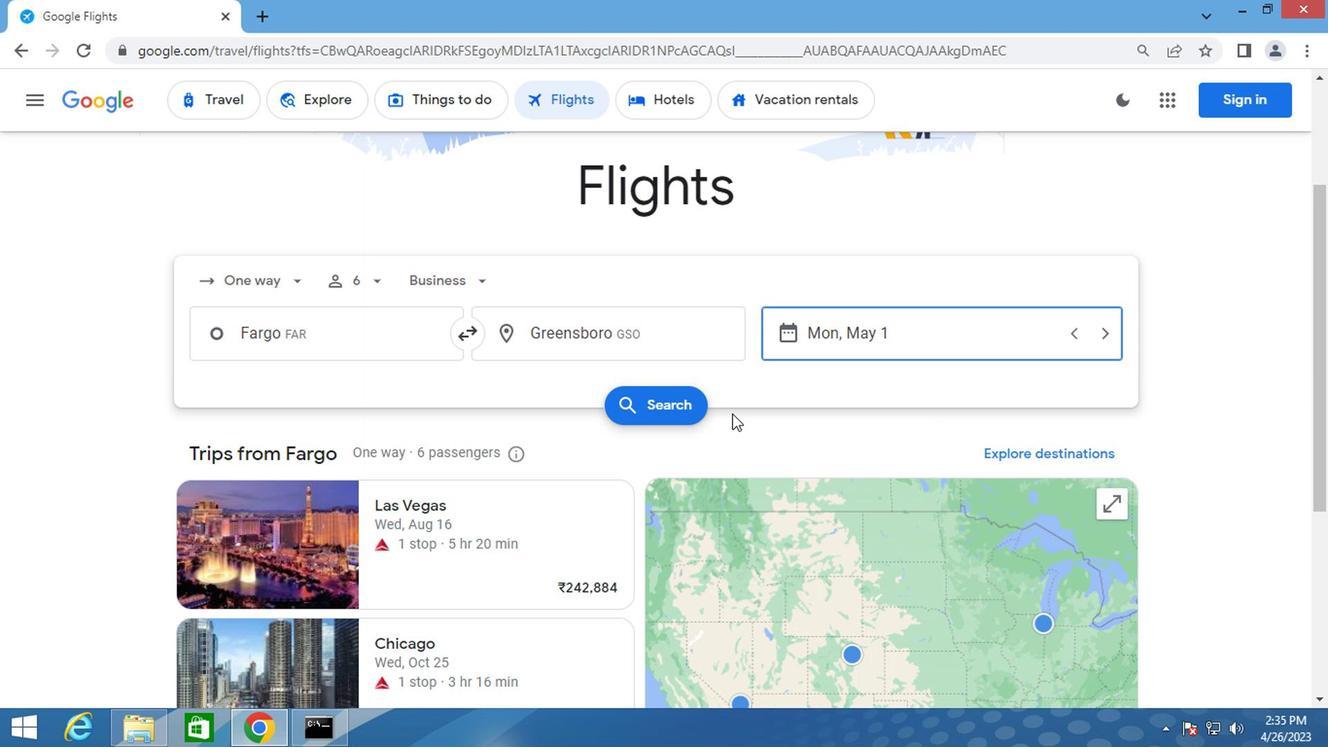 
Action: Mouse pressed left at (653, 397)
Screenshot: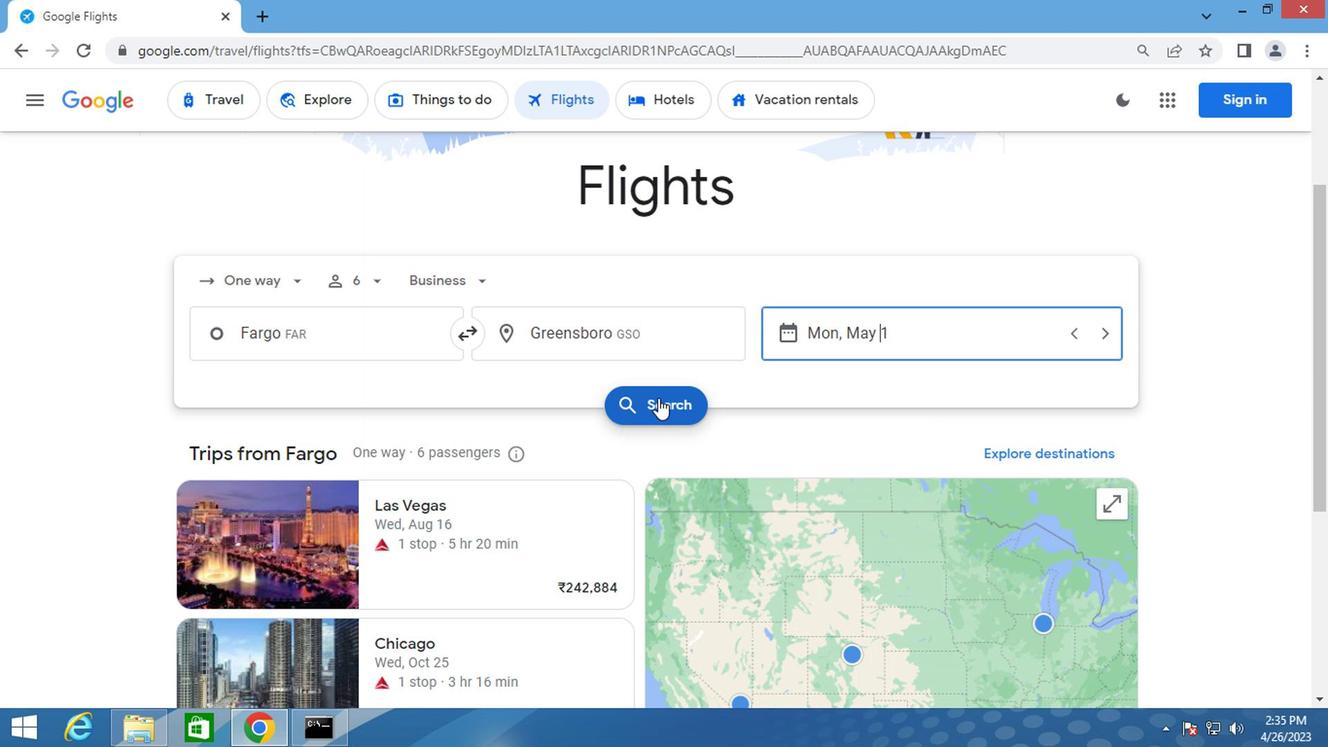 
Action: Mouse moved to (208, 280)
Screenshot: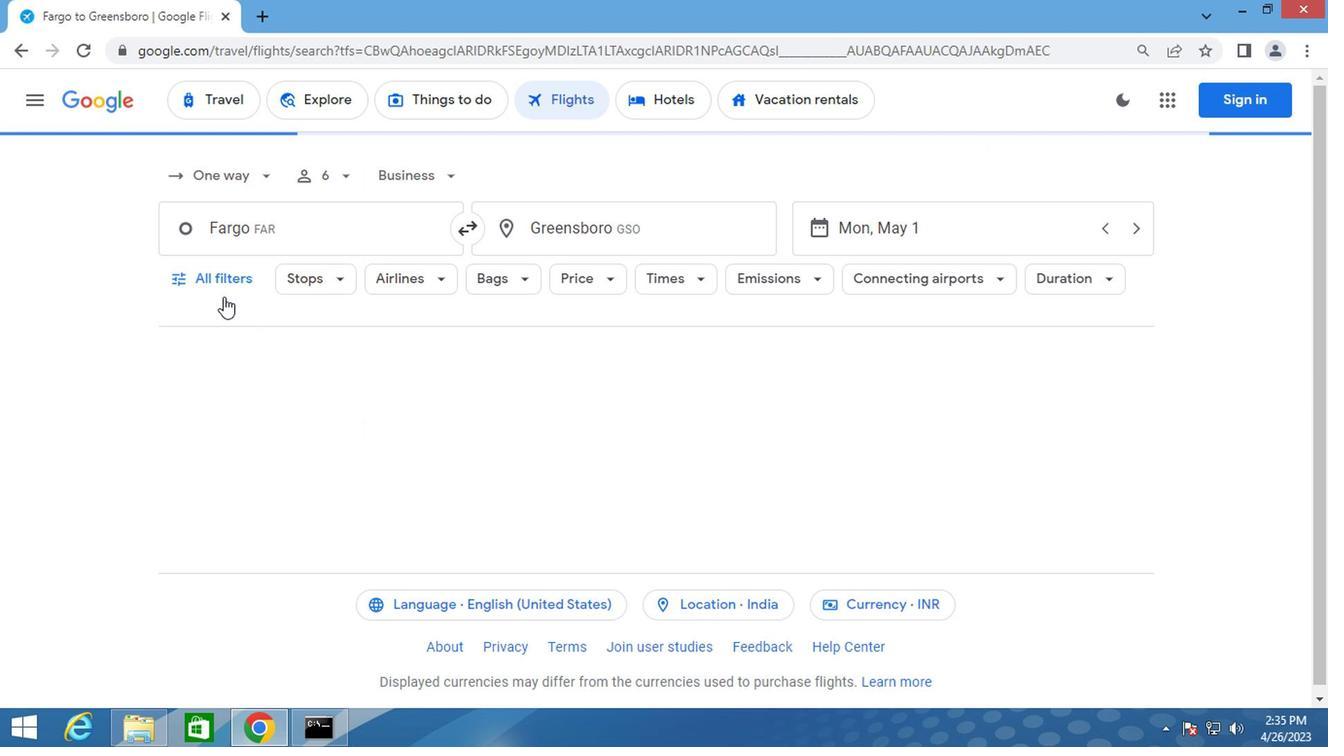 
Action: Mouse pressed left at (208, 280)
Screenshot: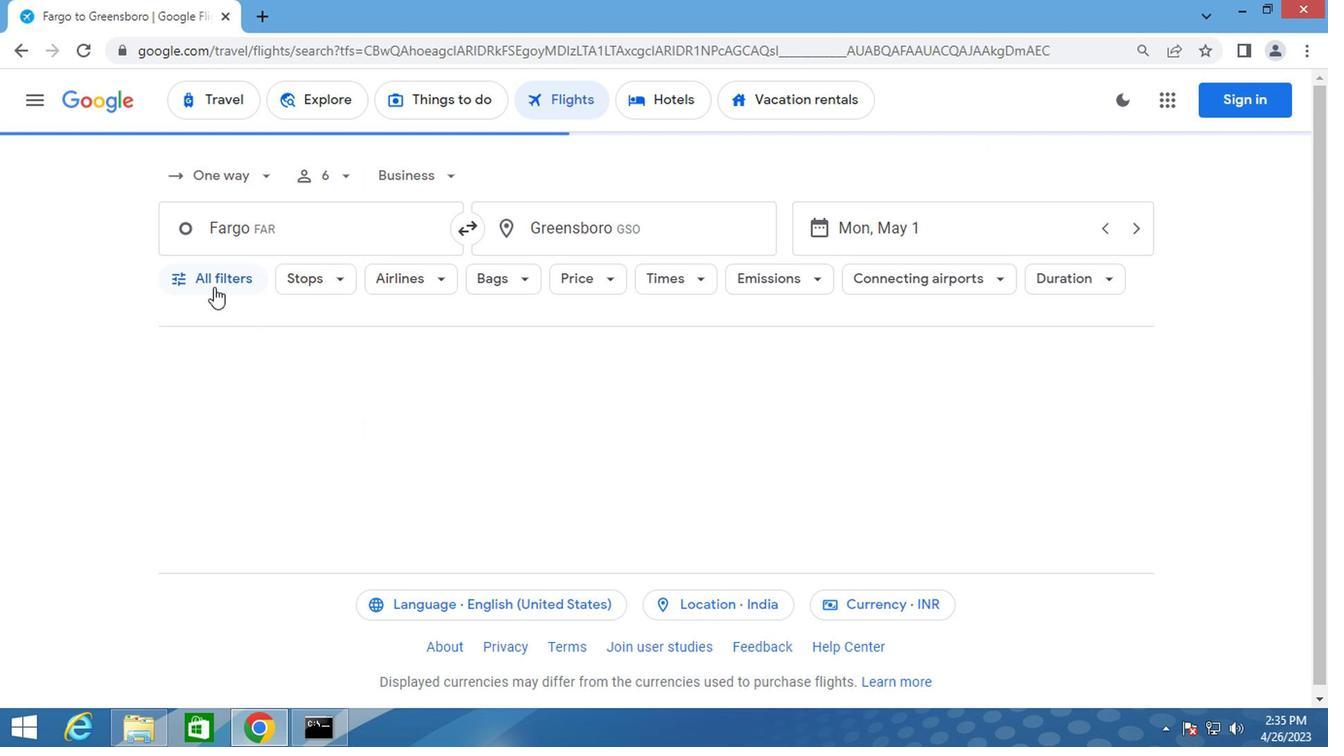 
Action: Mouse moved to (280, 471)
Screenshot: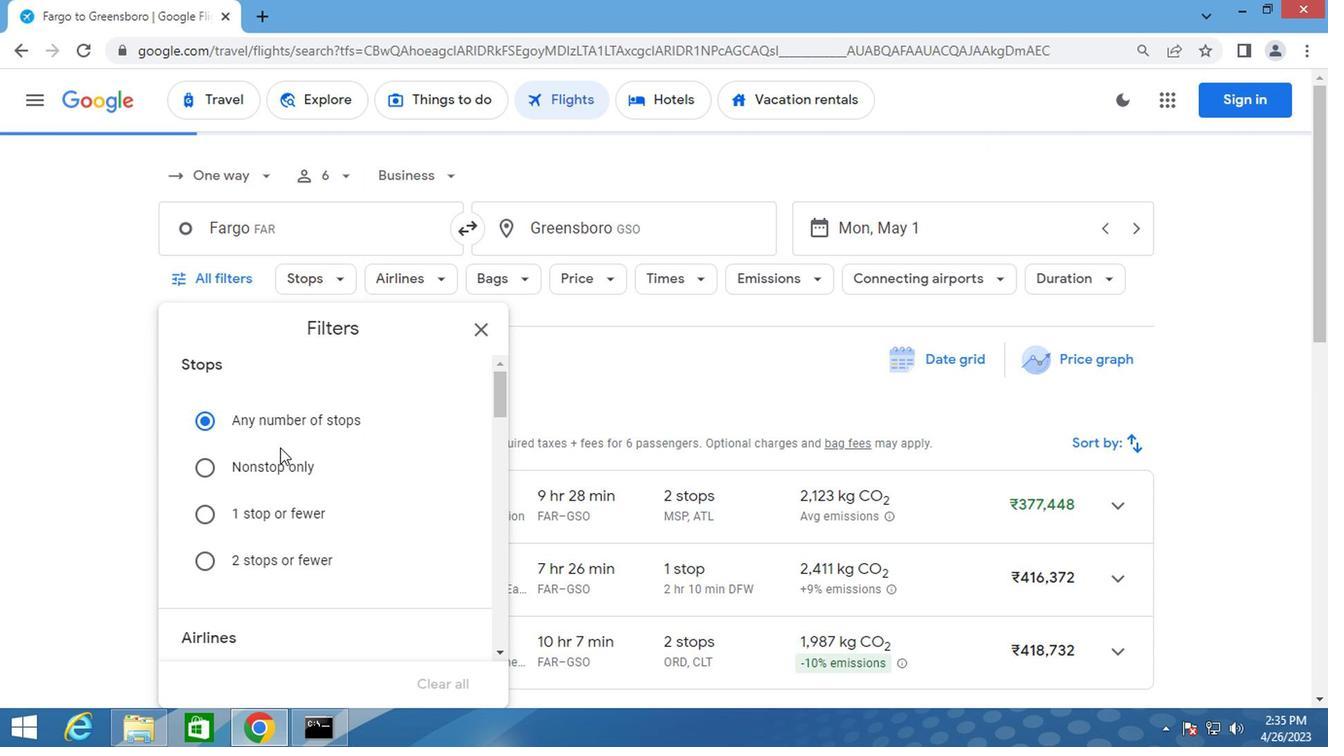 
Action: Mouse scrolled (280, 470) with delta (0, -1)
Screenshot: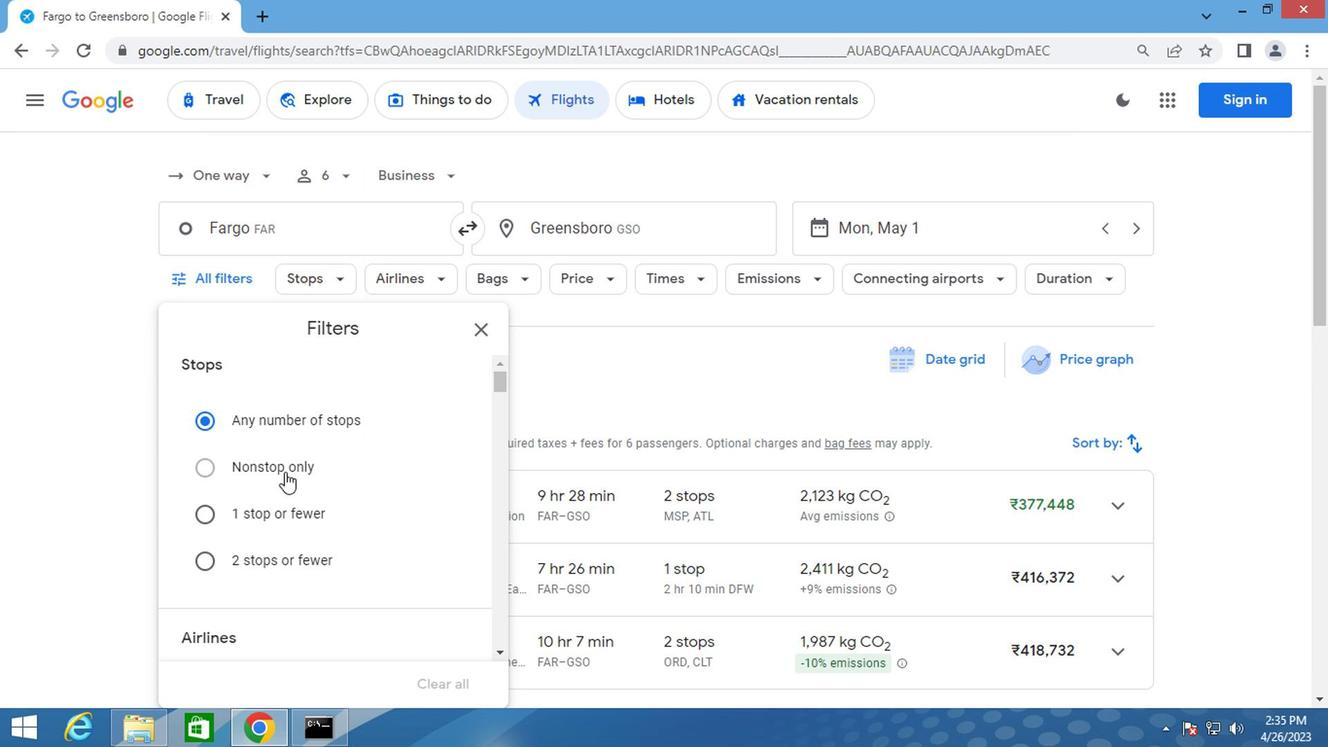 
Action: Mouse scrolled (280, 470) with delta (0, -1)
Screenshot: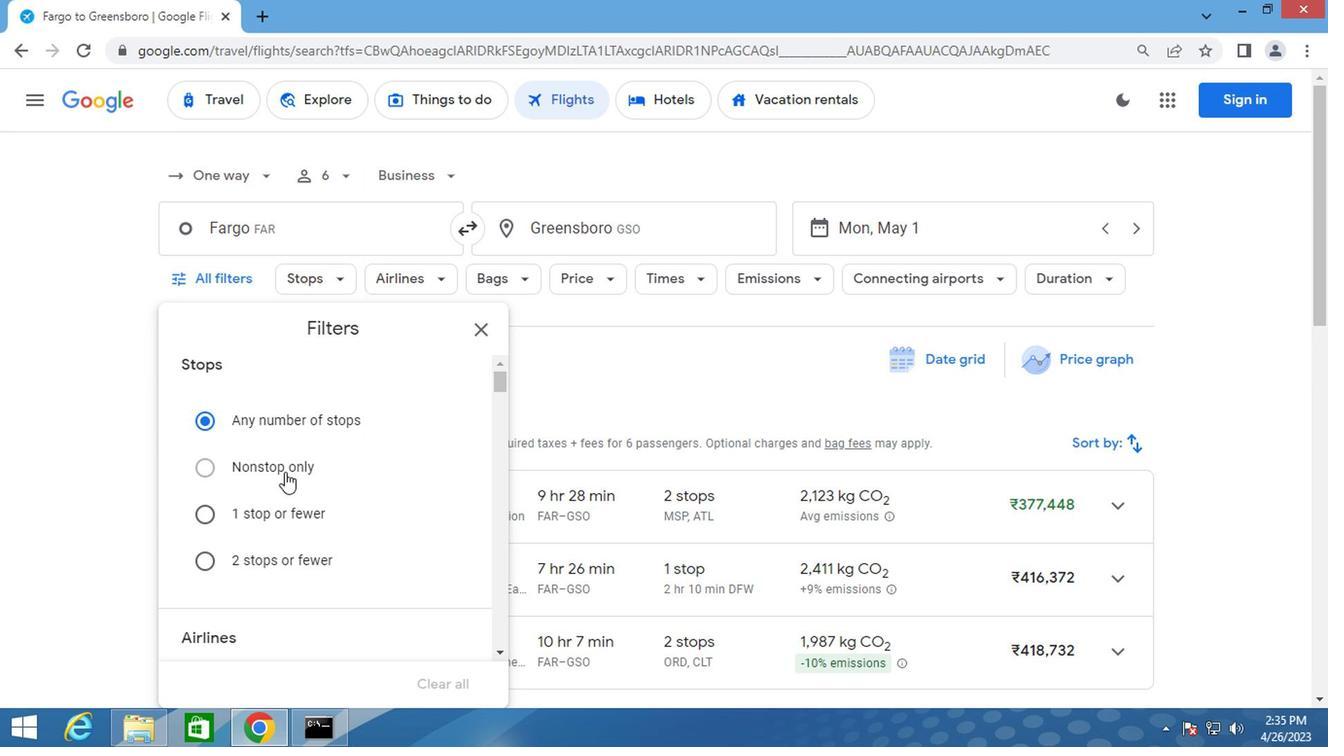 
Action: Mouse scrolled (280, 470) with delta (0, -1)
Screenshot: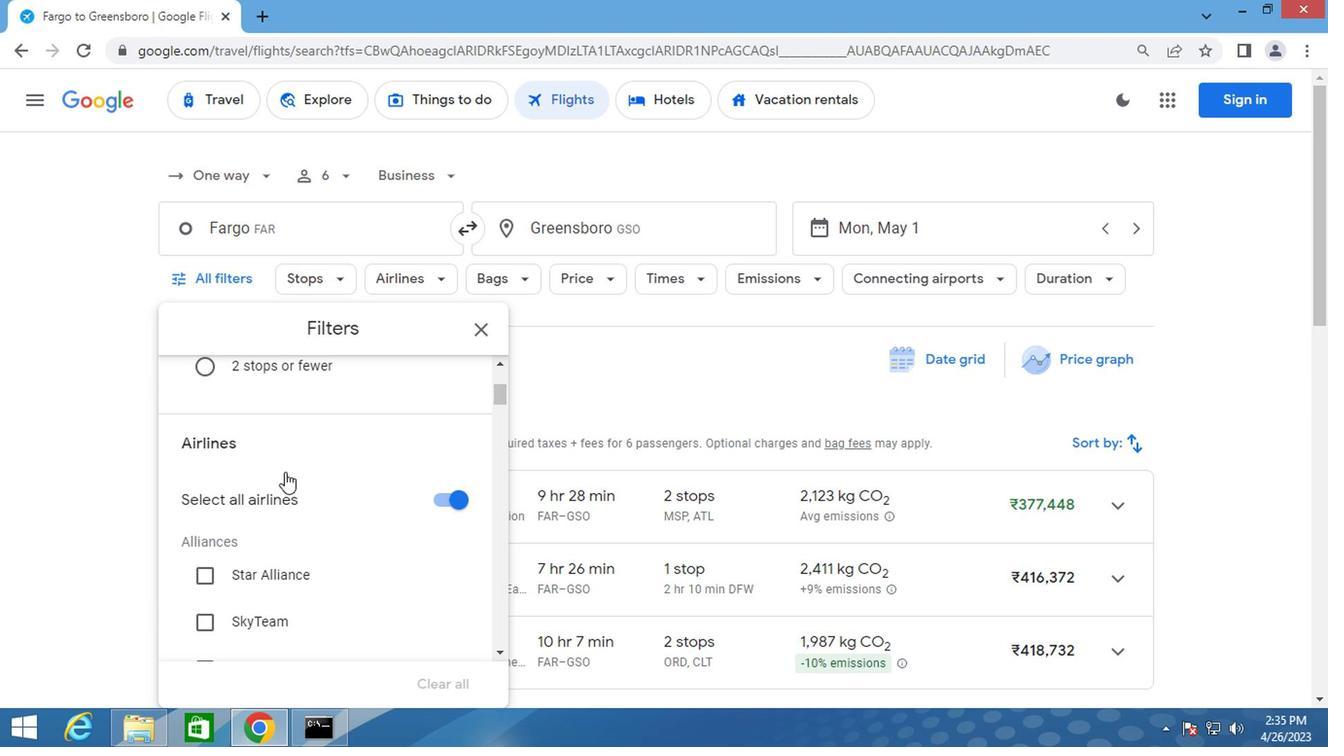 
Action: Mouse scrolled (280, 470) with delta (0, -1)
Screenshot: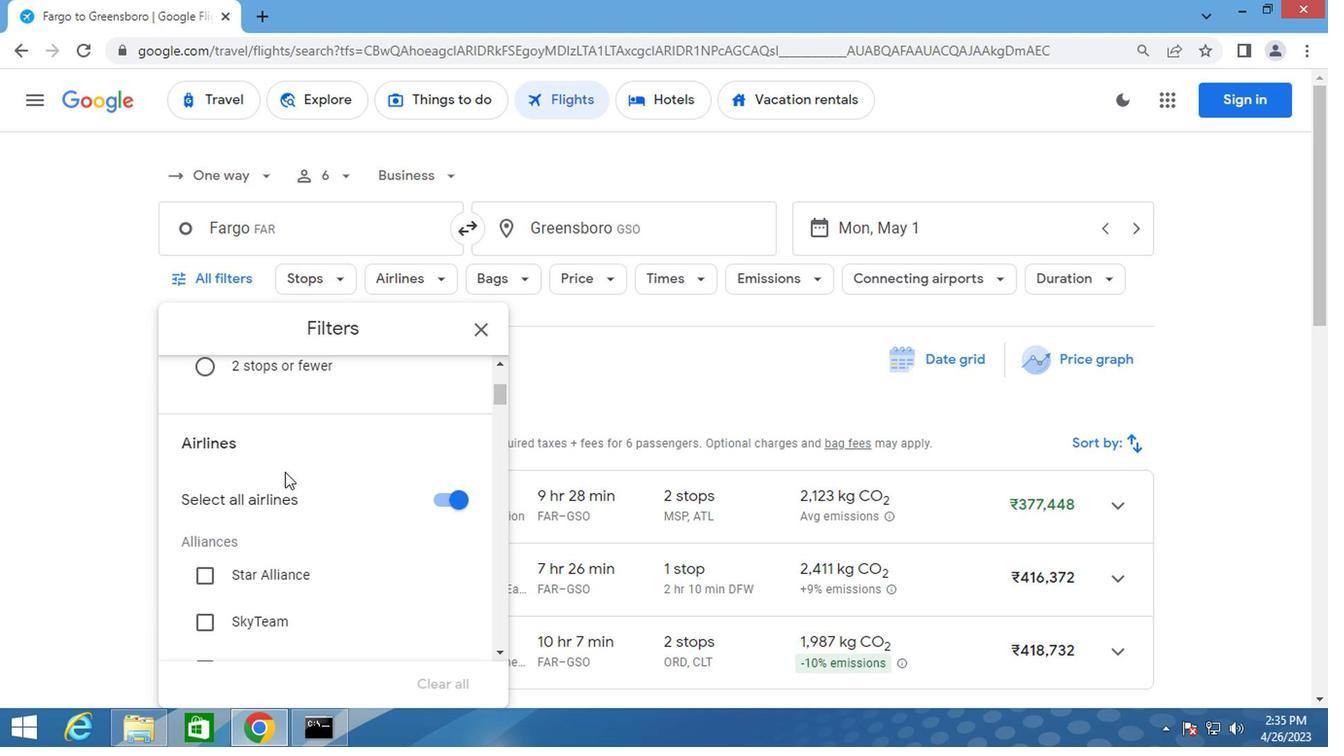 
Action: Mouse scrolled (280, 470) with delta (0, -1)
Screenshot: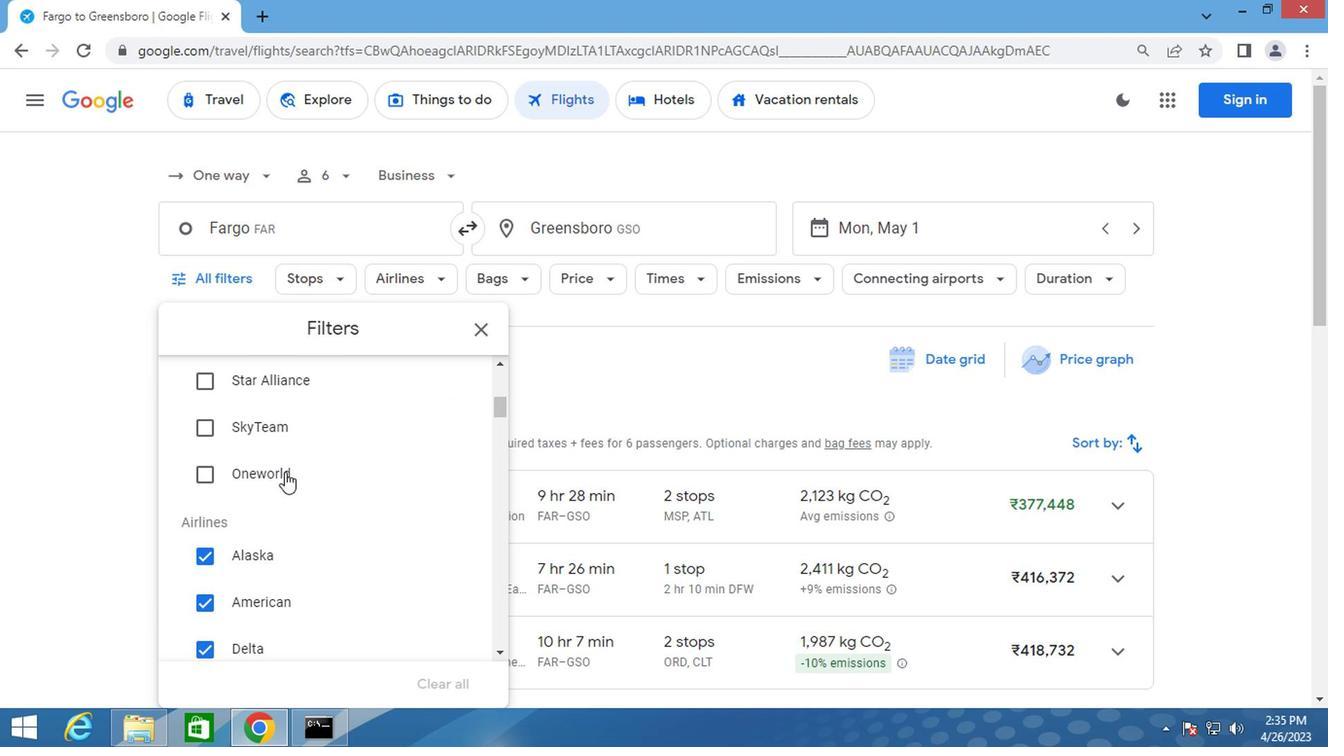 
Action: Mouse scrolled (280, 470) with delta (0, -1)
Screenshot: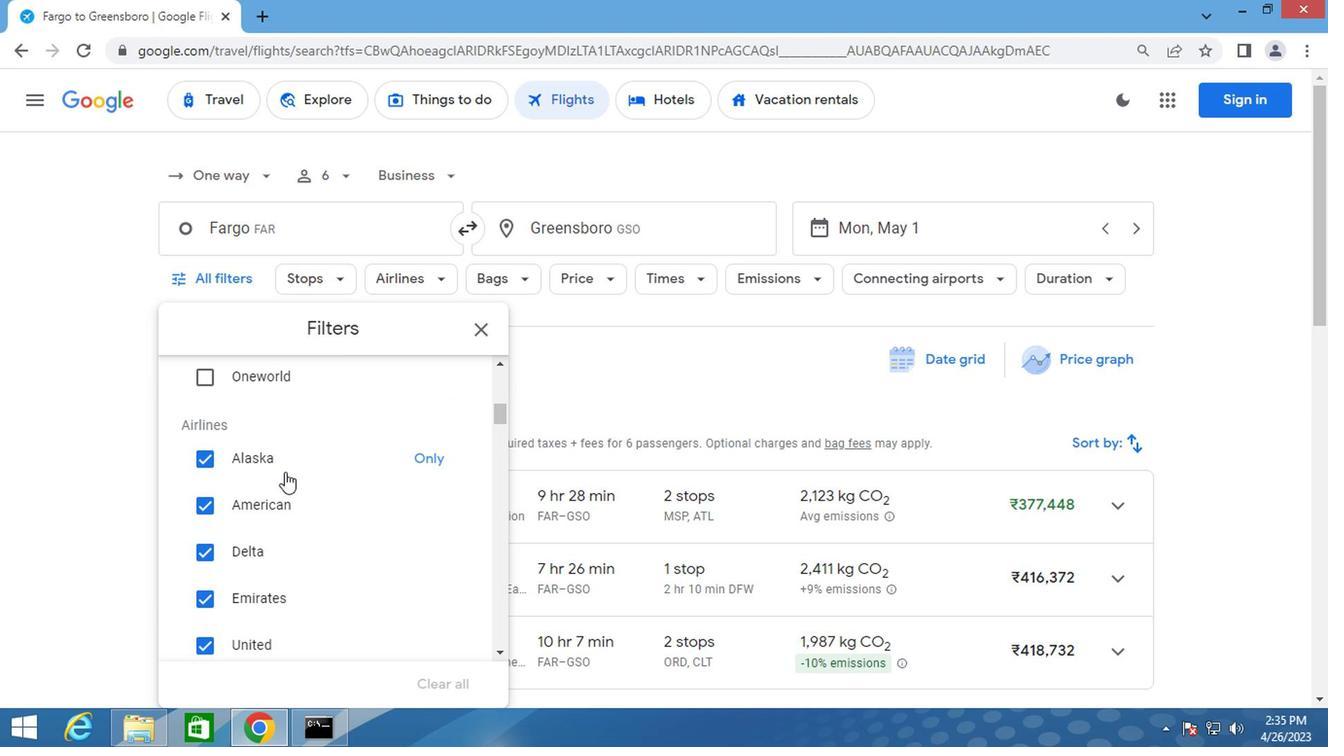 
Action: Mouse scrolled (280, 470) with delta (0, -1)
Screenshot: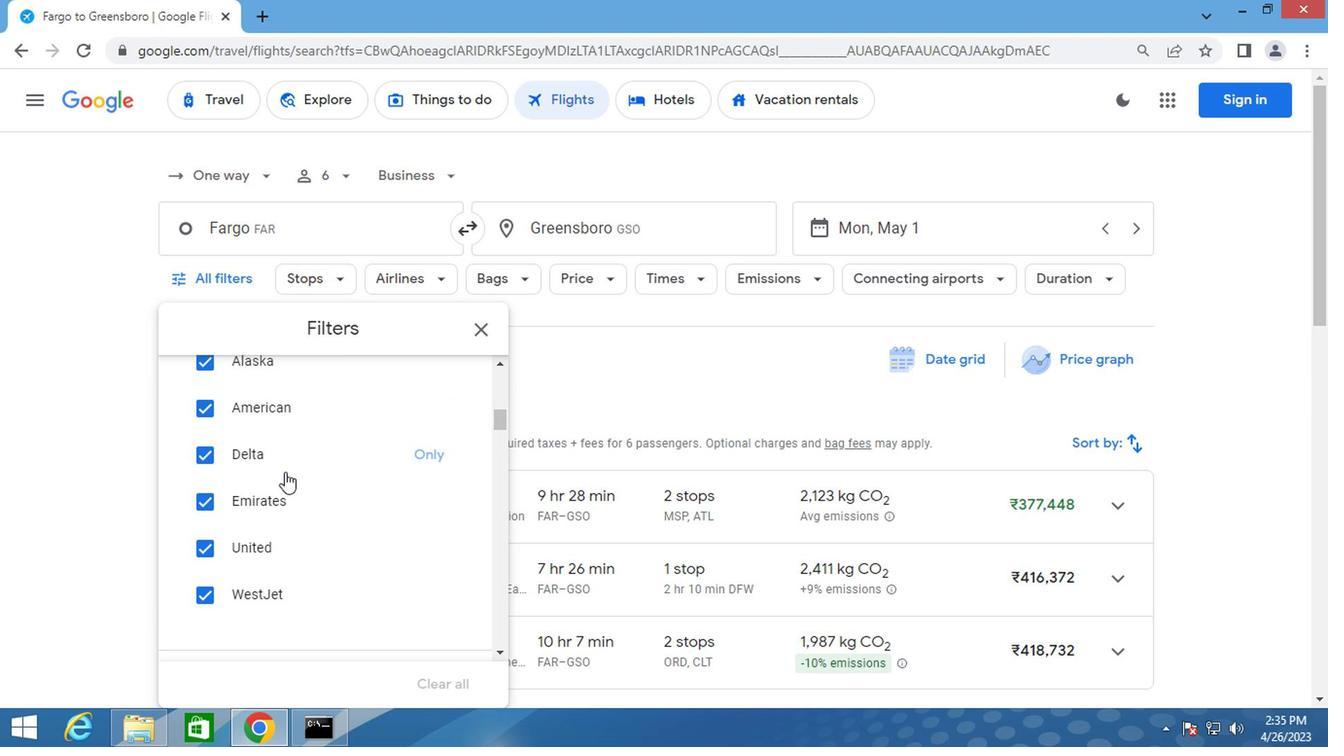
Action: Mouse scrolled (280, 470) with delta (0, -1)
Screenshot: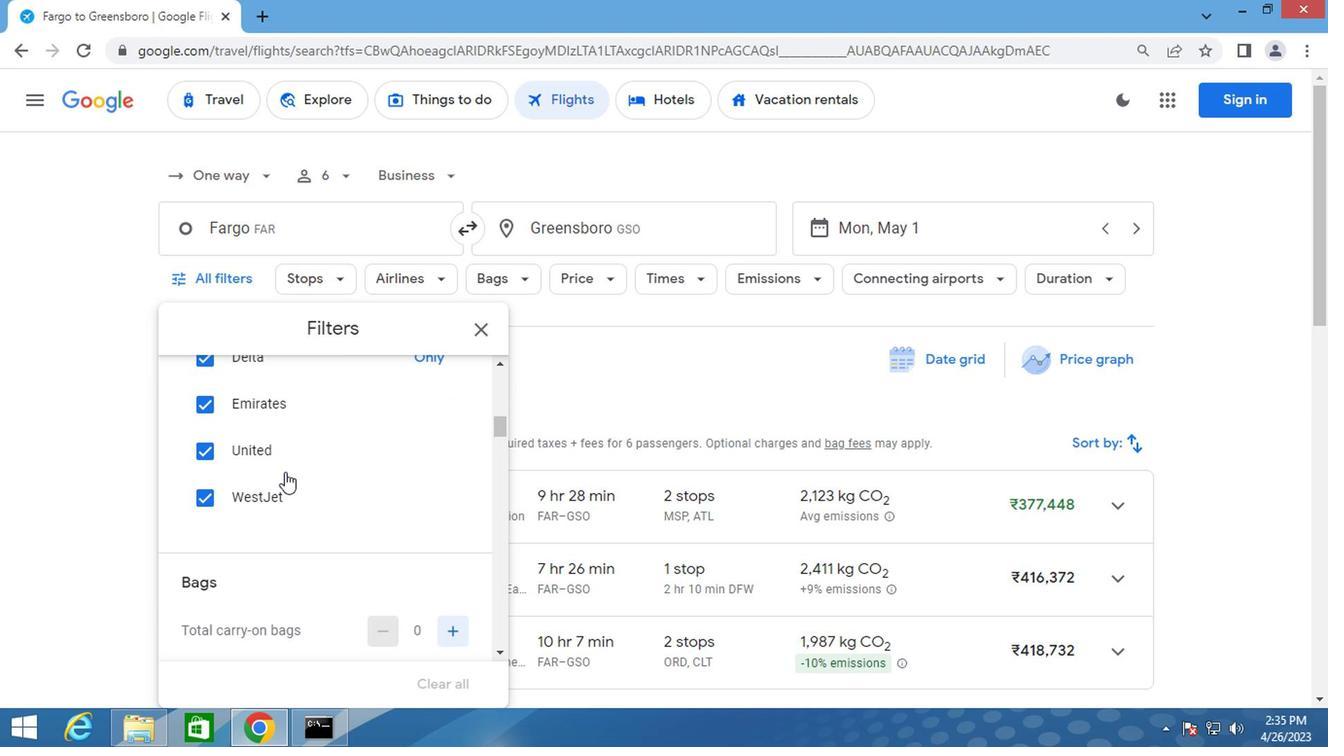 
Action: Mouse scrolled (280, 470) with delta (0, -1)
Screenshot: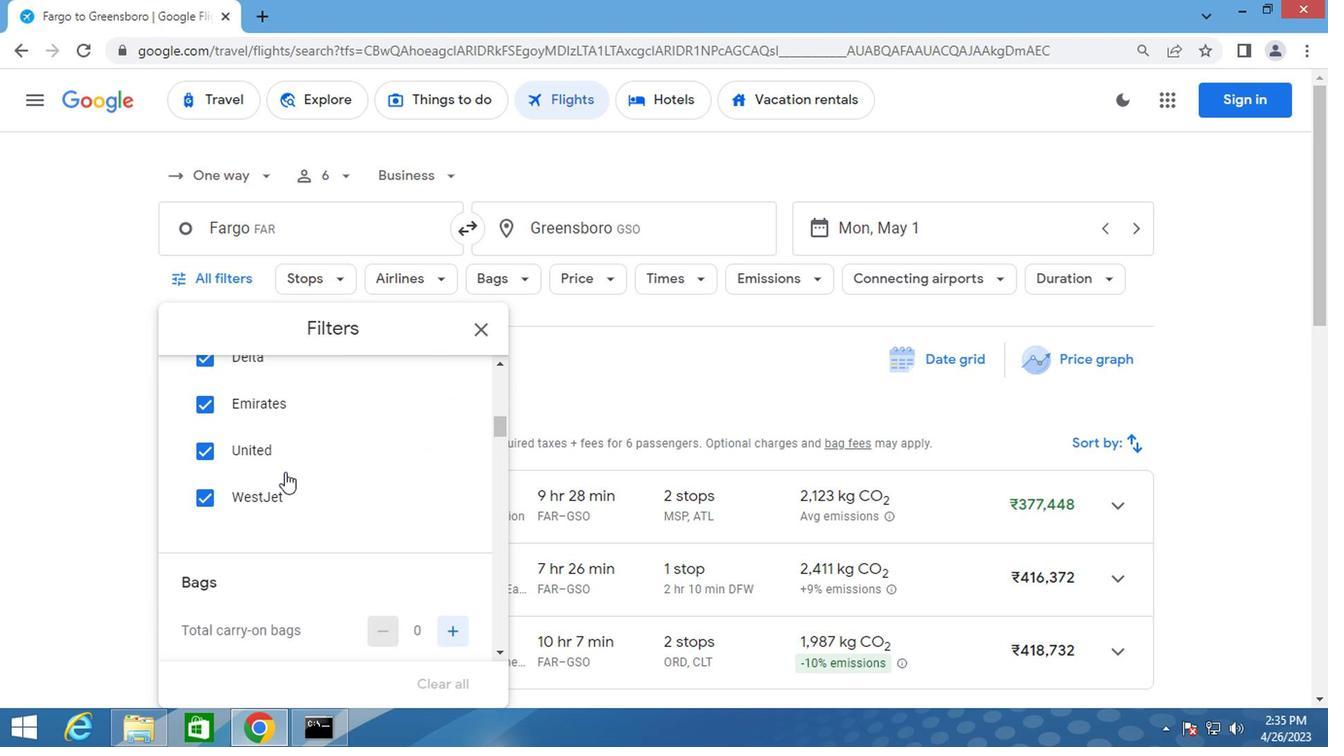 
Action: Mouse moved to (439, 485)
Screenshot: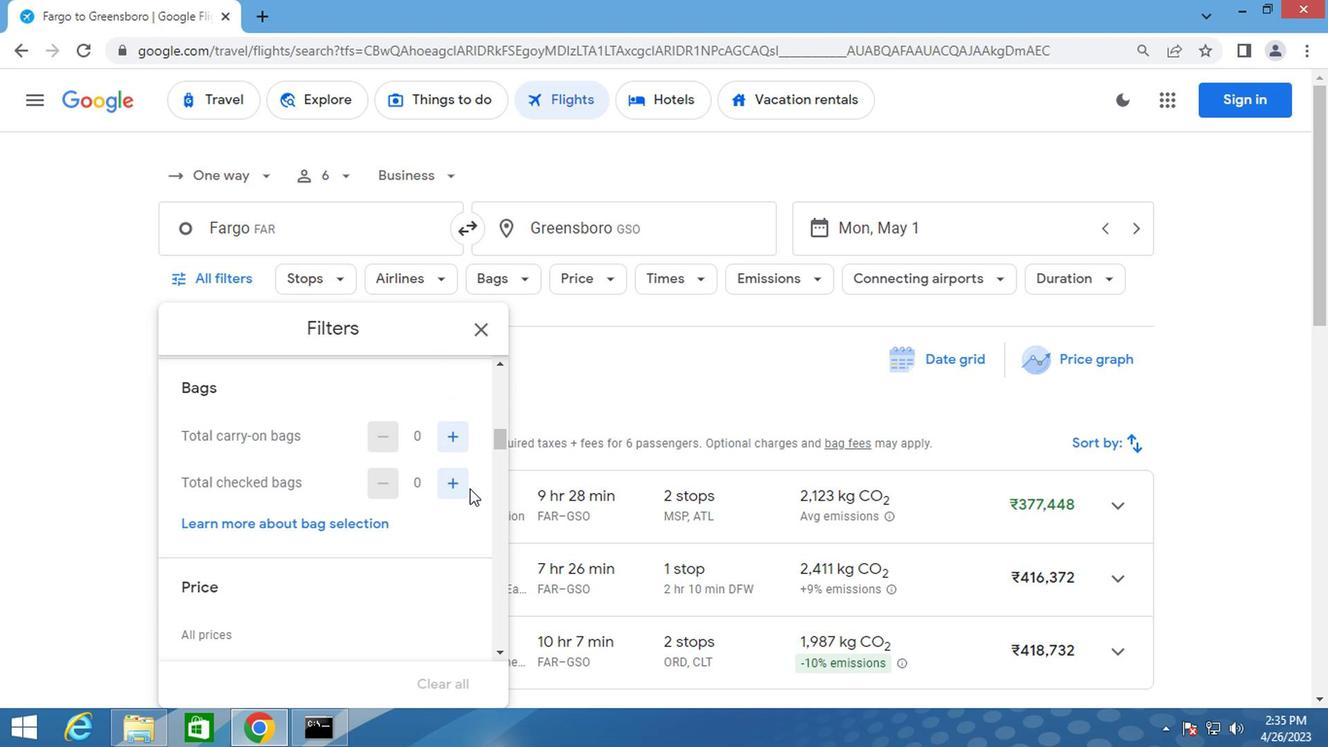 
Action: Mouse pressed left at (439, 485)
Screenshot: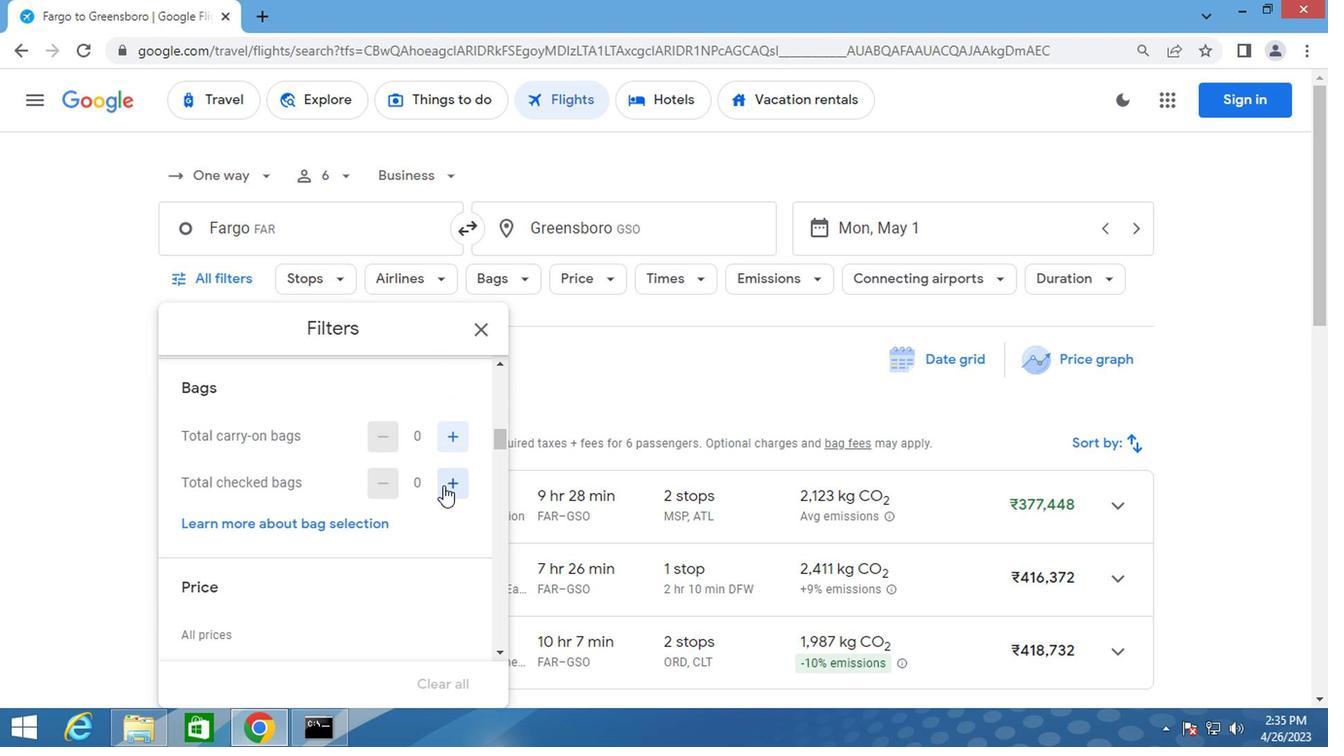 
Action: Mouse pressed left at (439, 485)
Screenshot: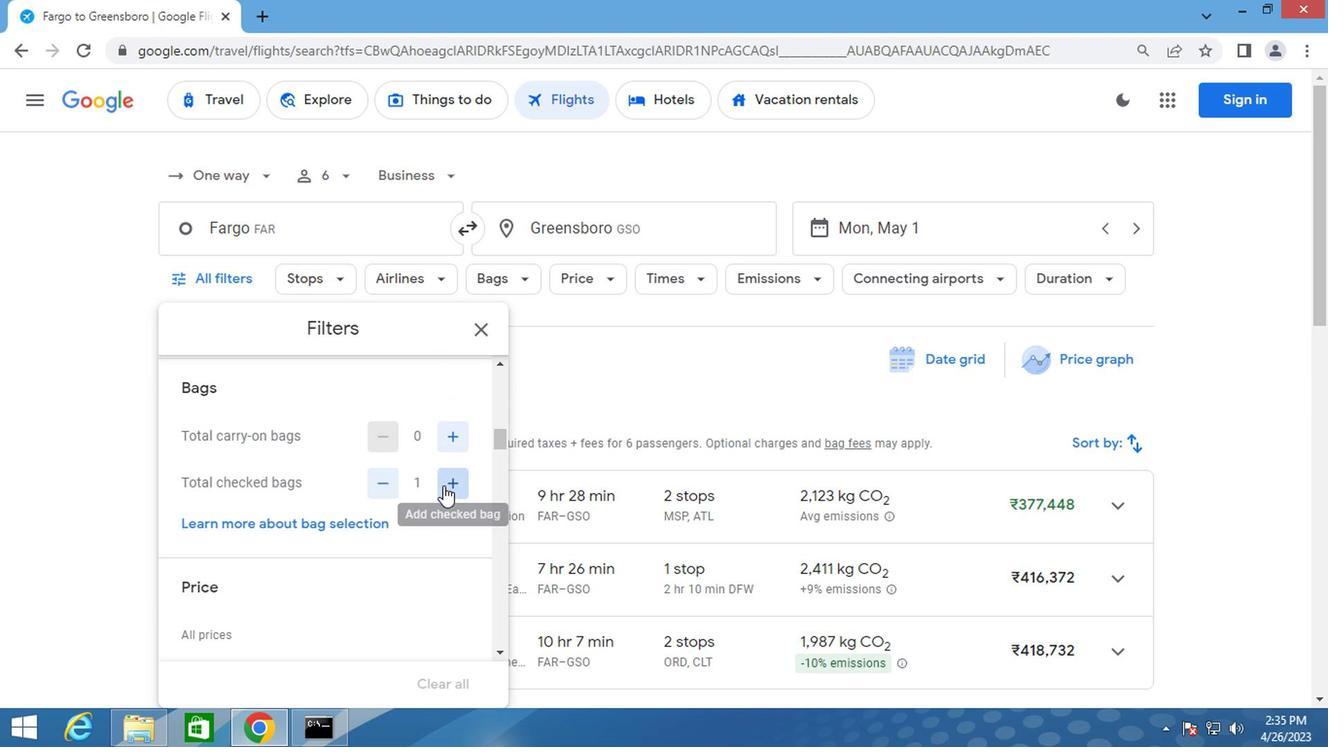 
Action: Mouse pressed left at (439, 485)
Screenshot: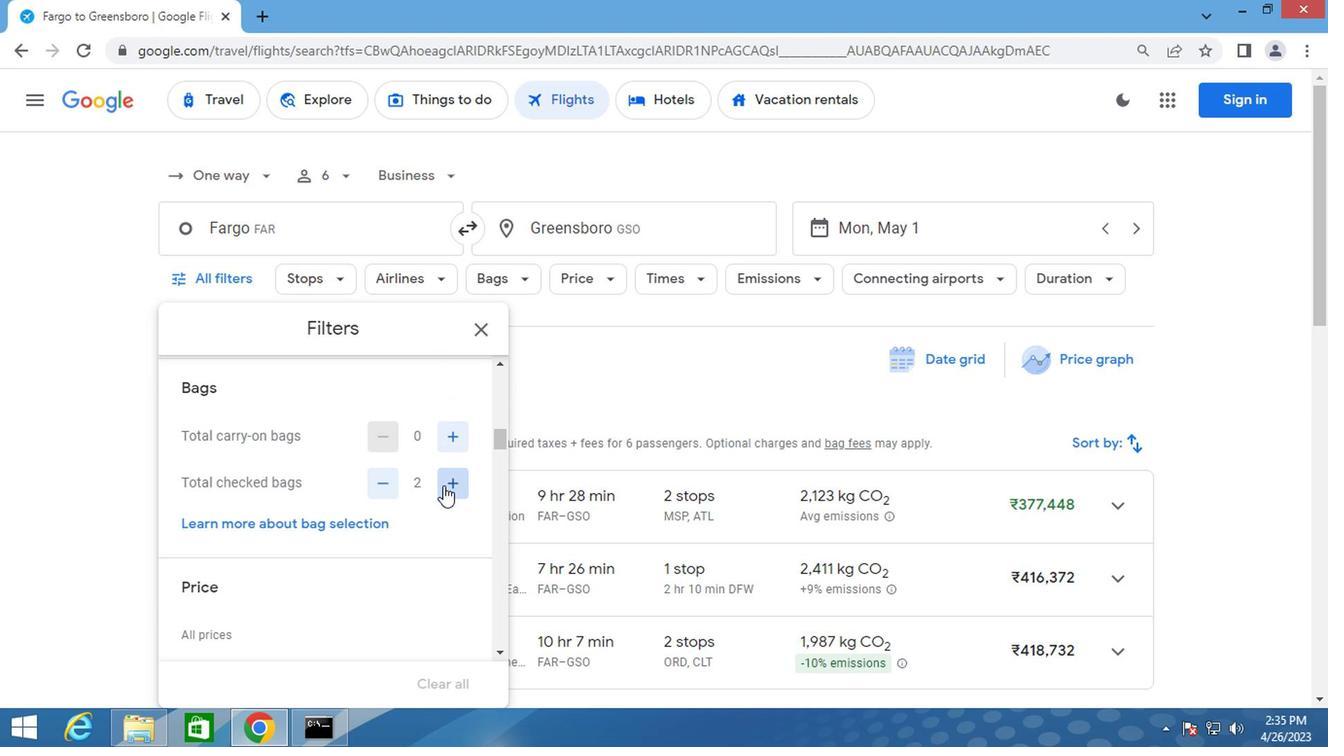 
Action: Mouse pressed left at (439, 485)
Screenshot: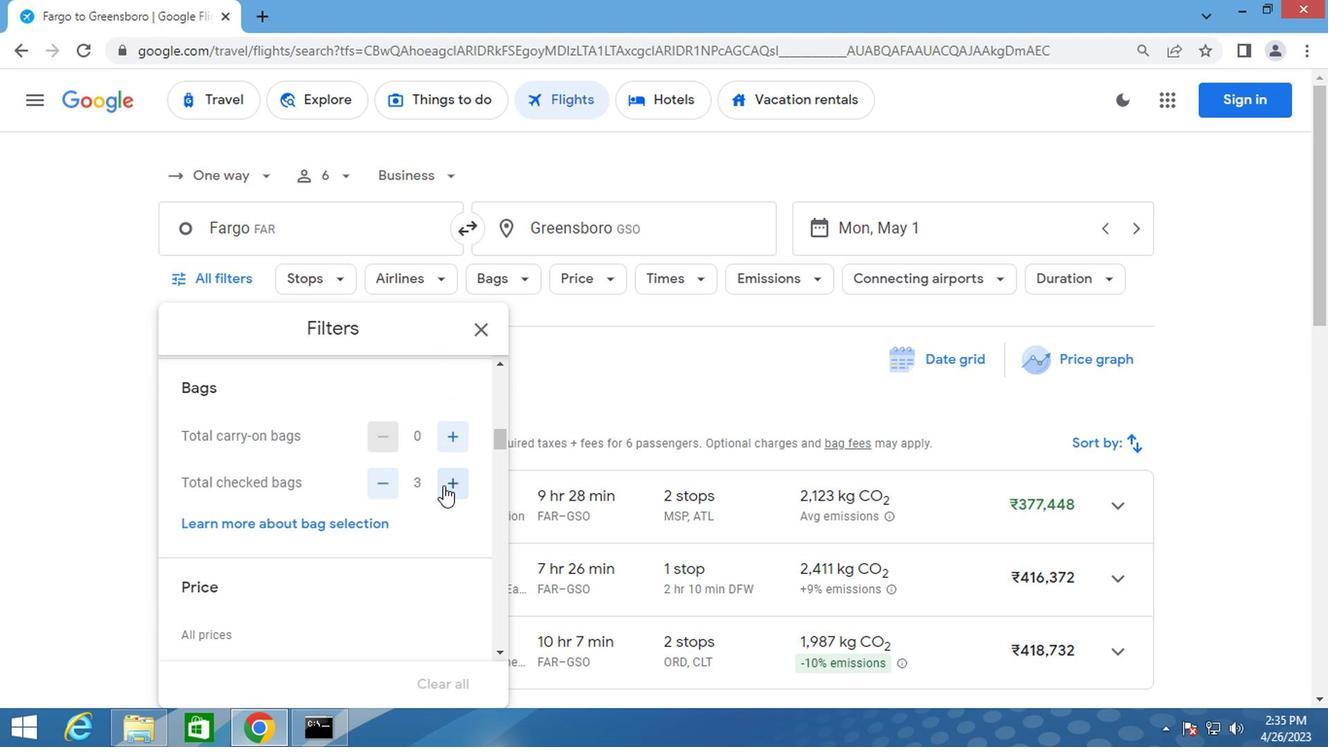 
Action: Mouse moved to (396, 485)
Screenshot: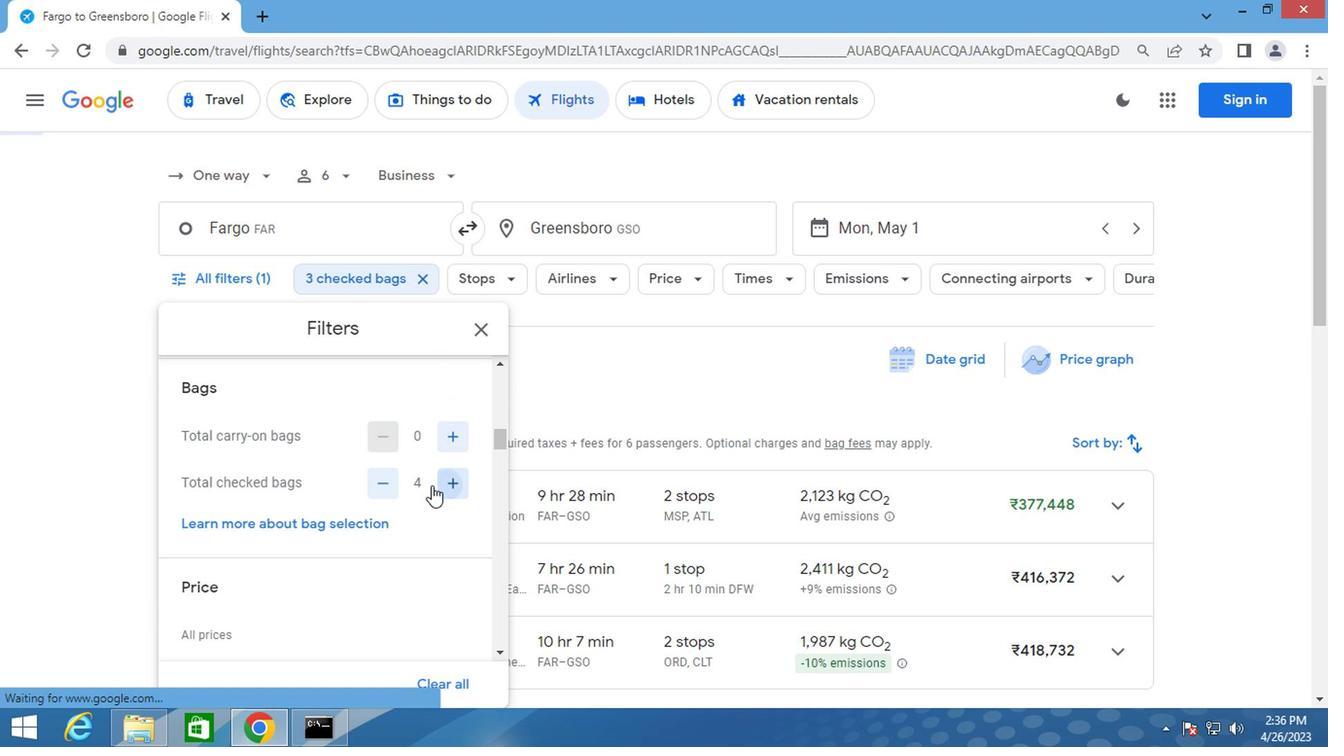 
Action: Mouse scrolled (396, 484) with delta (0, -1)
Screenshot: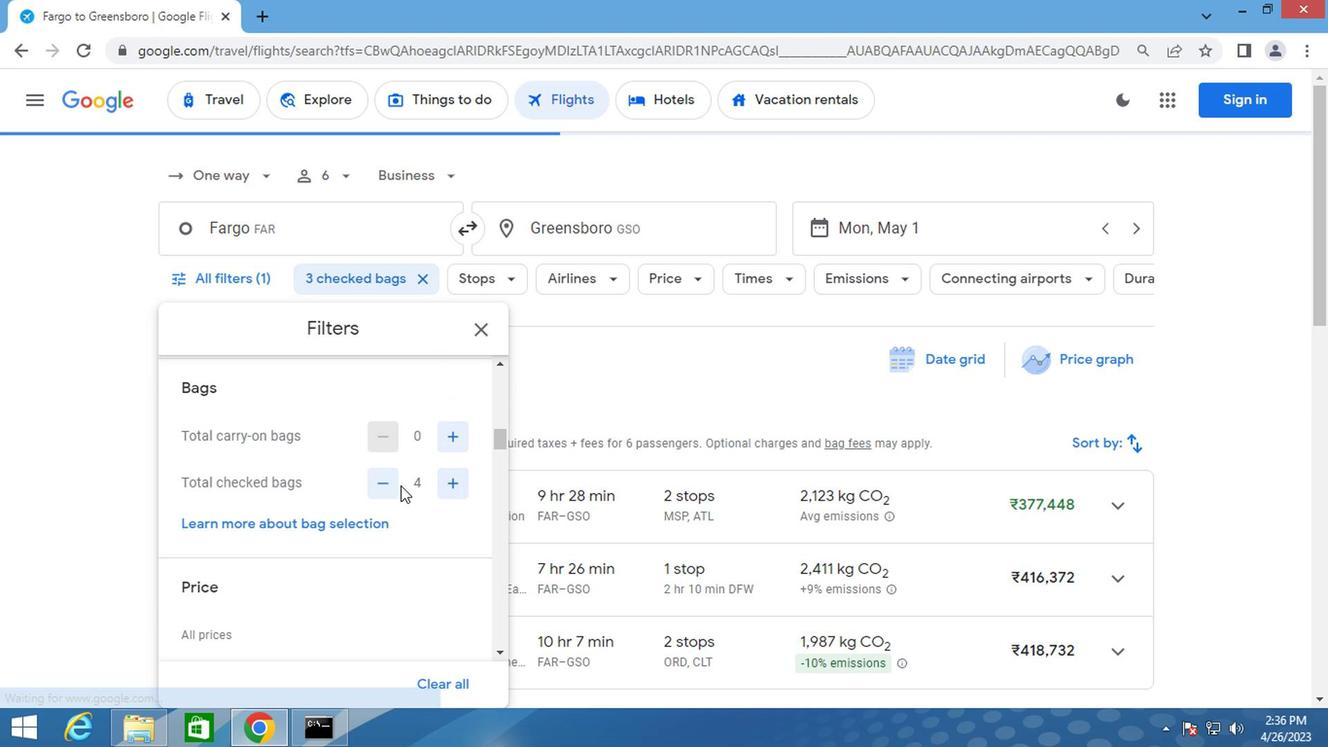 
Action: Mouse moved to (444, 557)
Screenshot: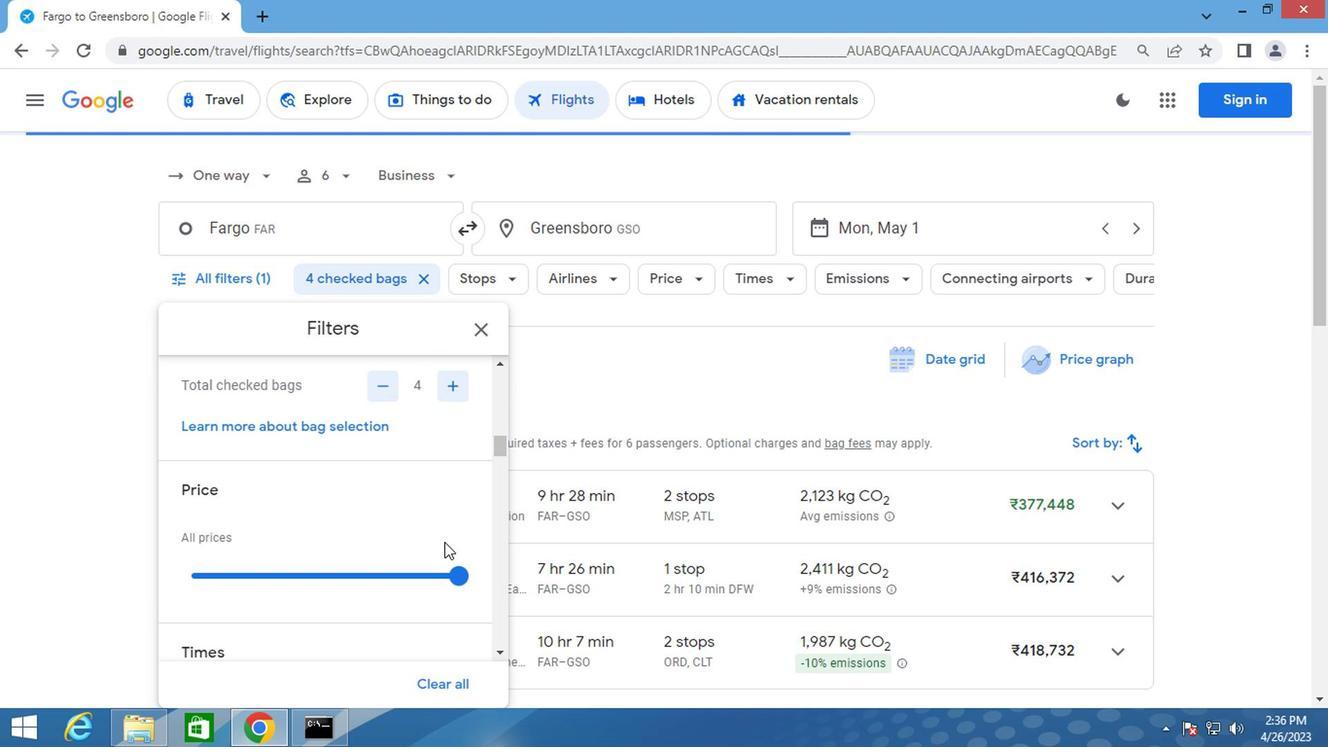 
Action: Mouse pressed left at (444, 557)
Screenshot: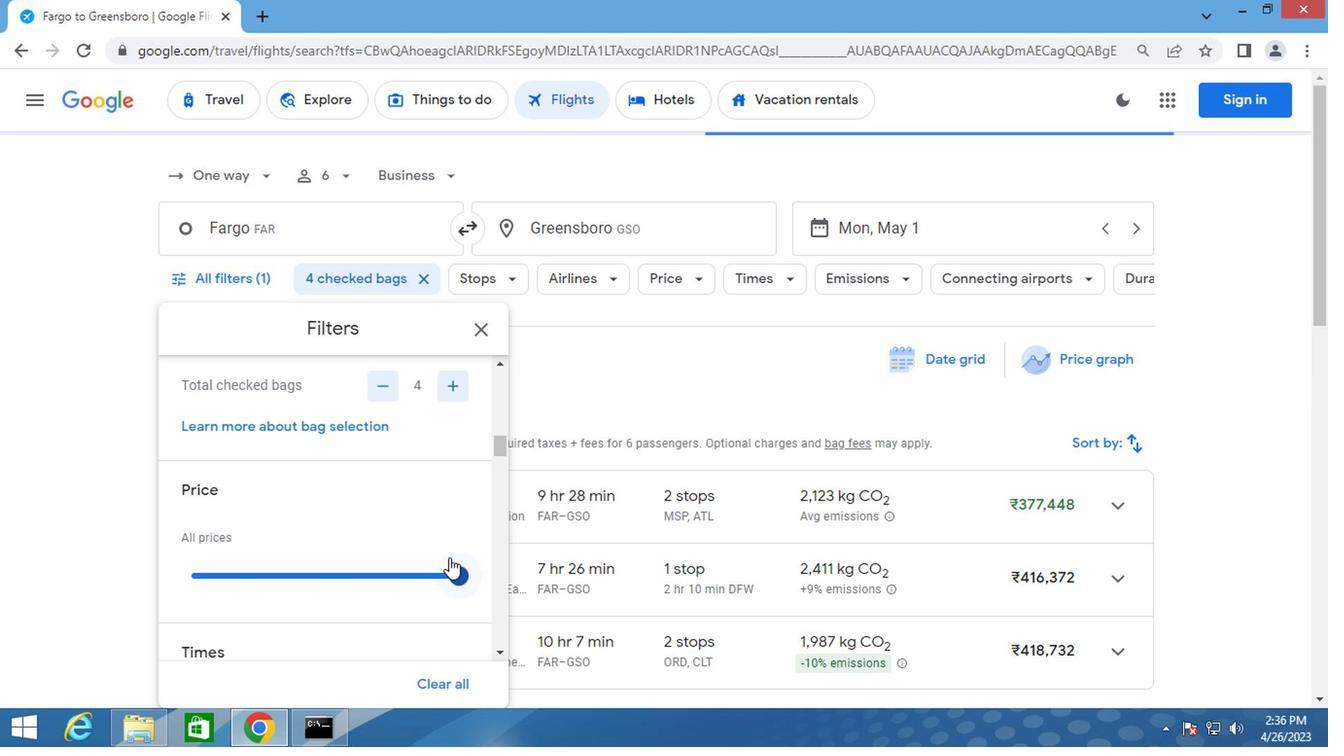 
Action: Mouse moved to (457, 581)
Screenshot: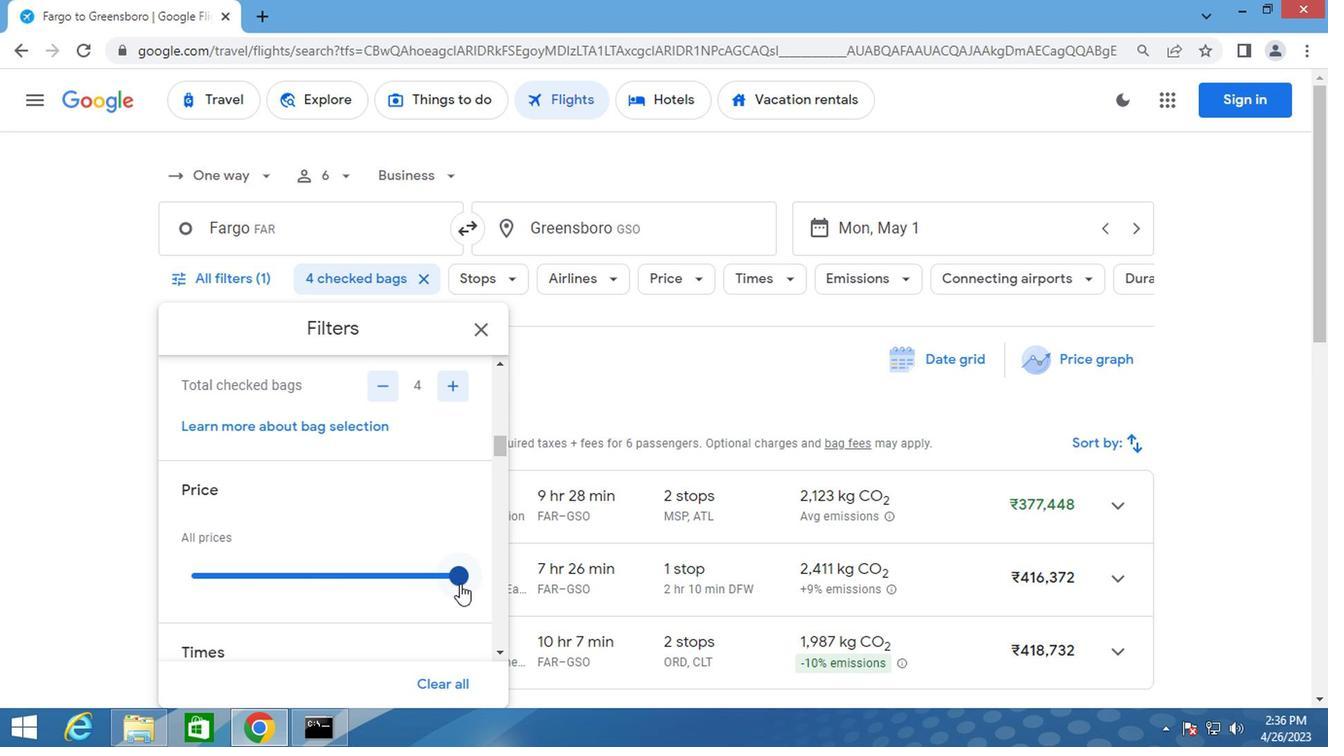 
Action: Mouse pressed left at (457, 581)
Screenshot: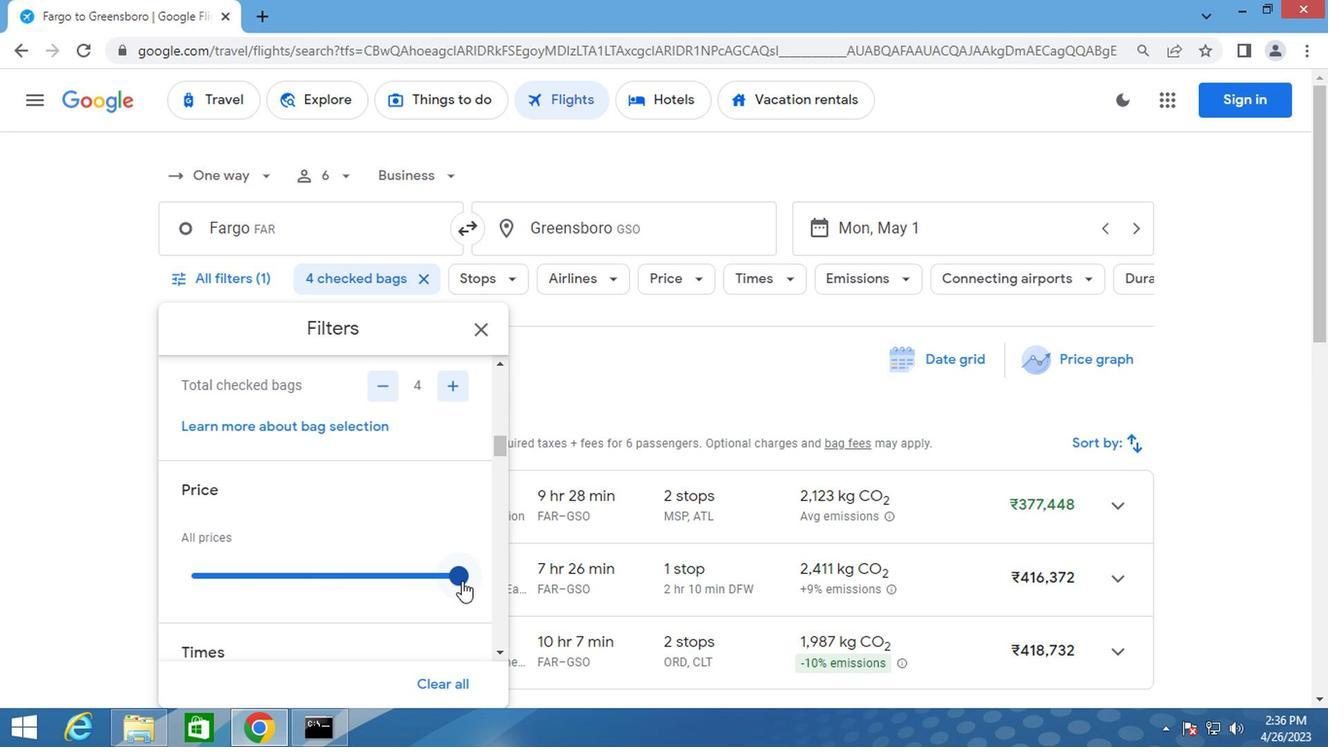 
Action: Mouse moved to (303, 540)
Screenshot: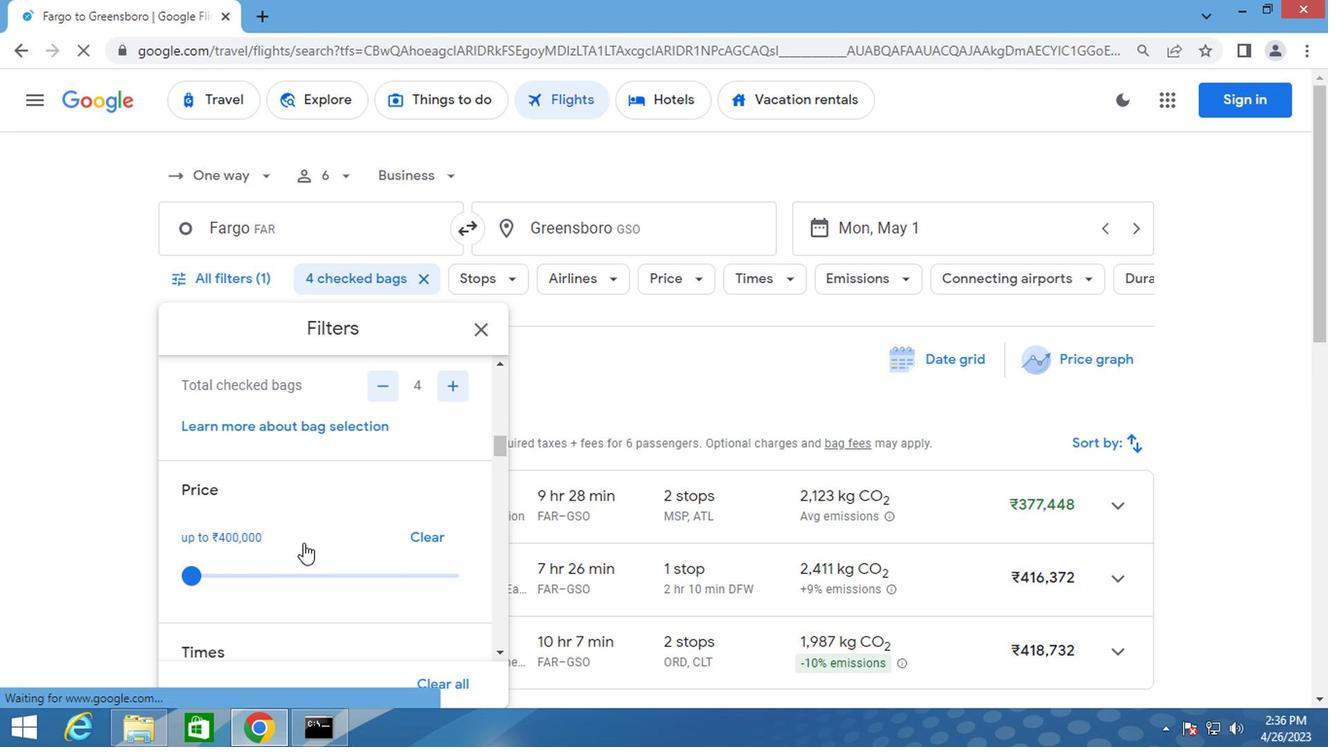 
Action: Mouse scrolled (303, 538) with delta (0, -1)
Screenshot: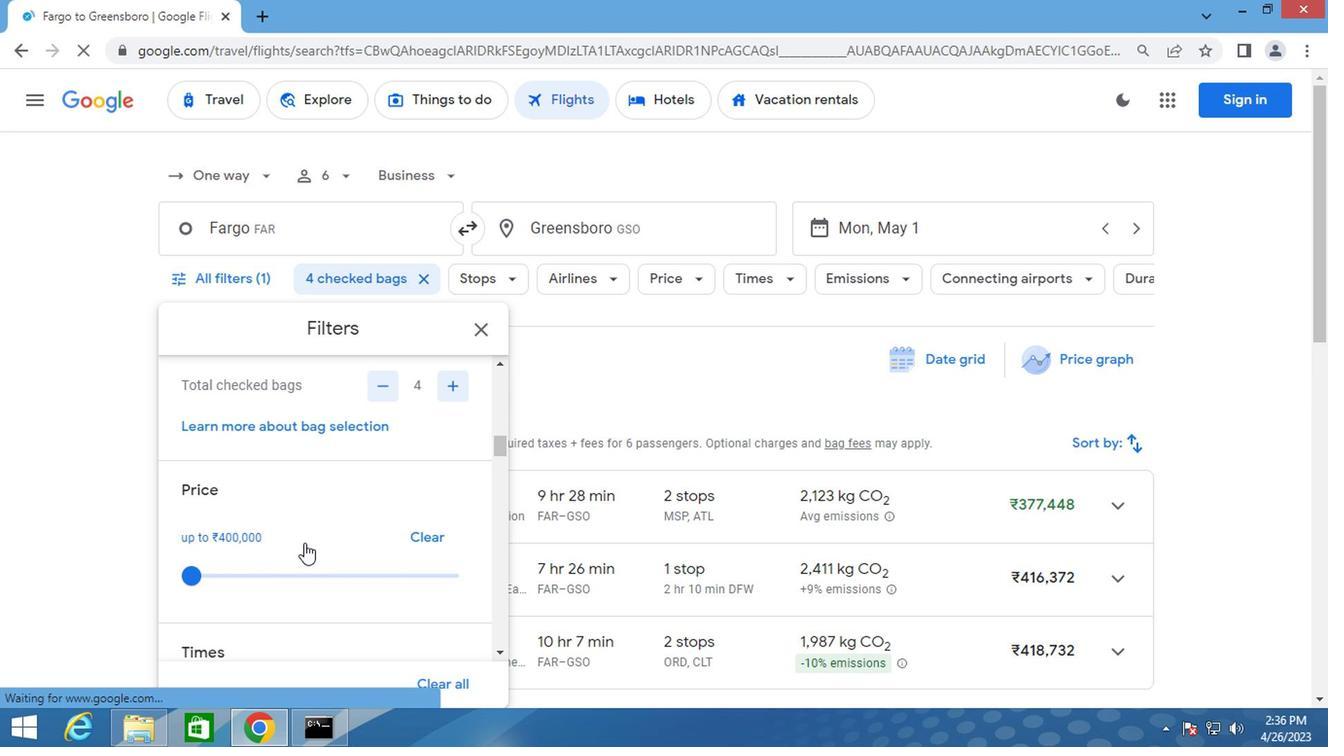 
Action: Mouse scrolled (303, 538) with delta (0, -1)
Screenshot: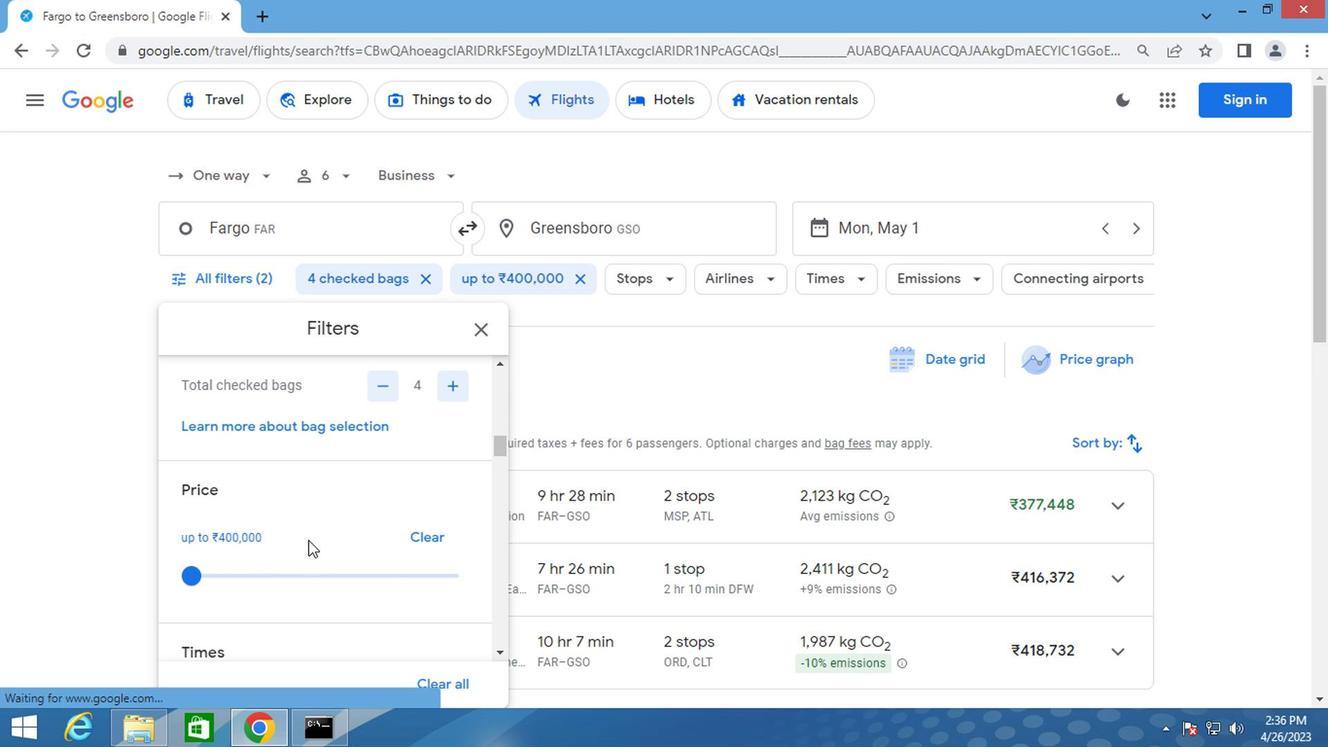
Action: Mouse moved to (177, 604)
Screenshot: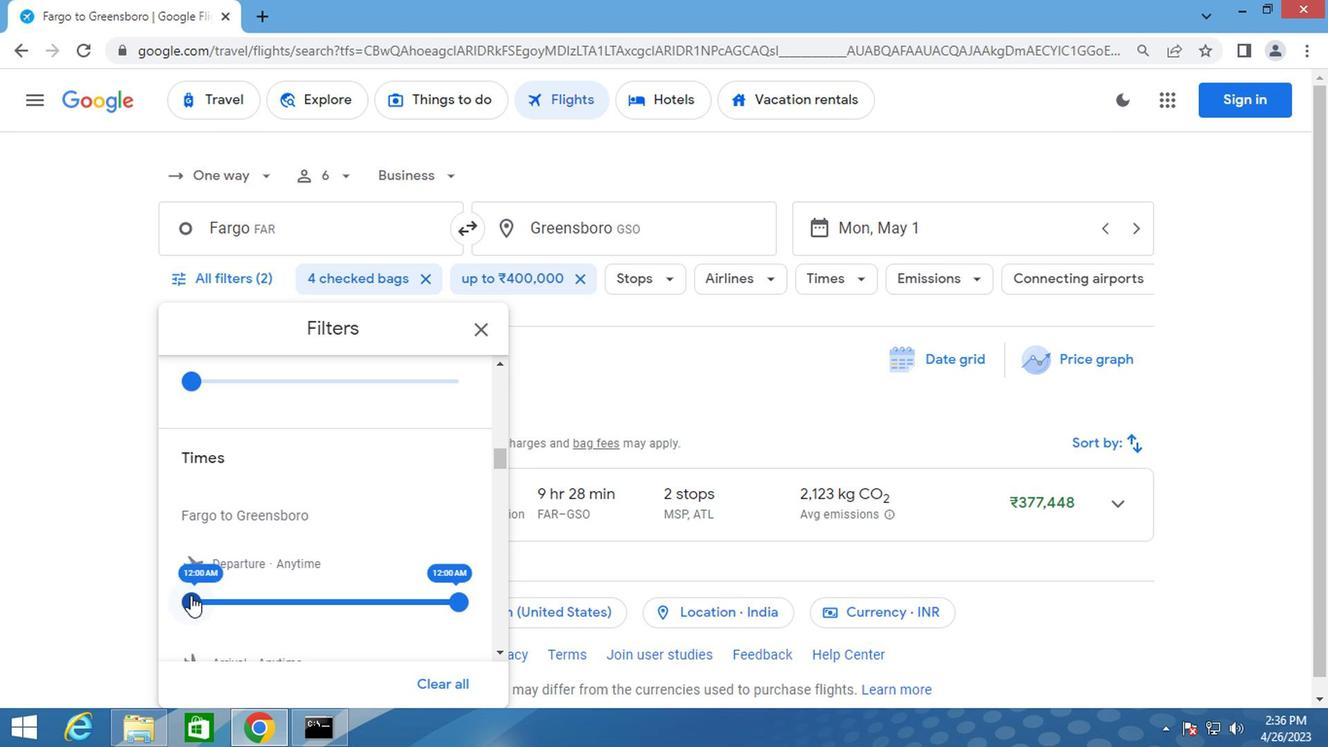 
Action: Mouse pressed left at (177, 604)
Screenshot: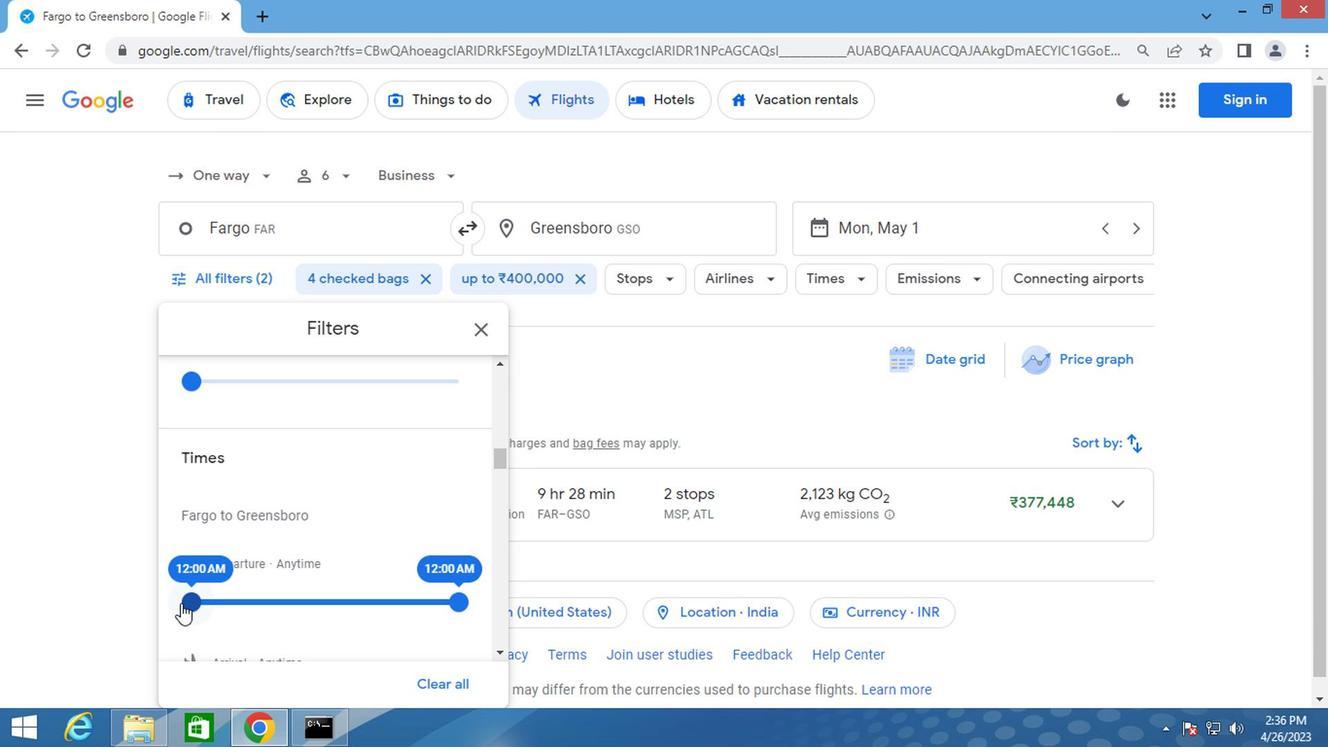 
Action: Mouse moved to (474, 323)
Screenshot: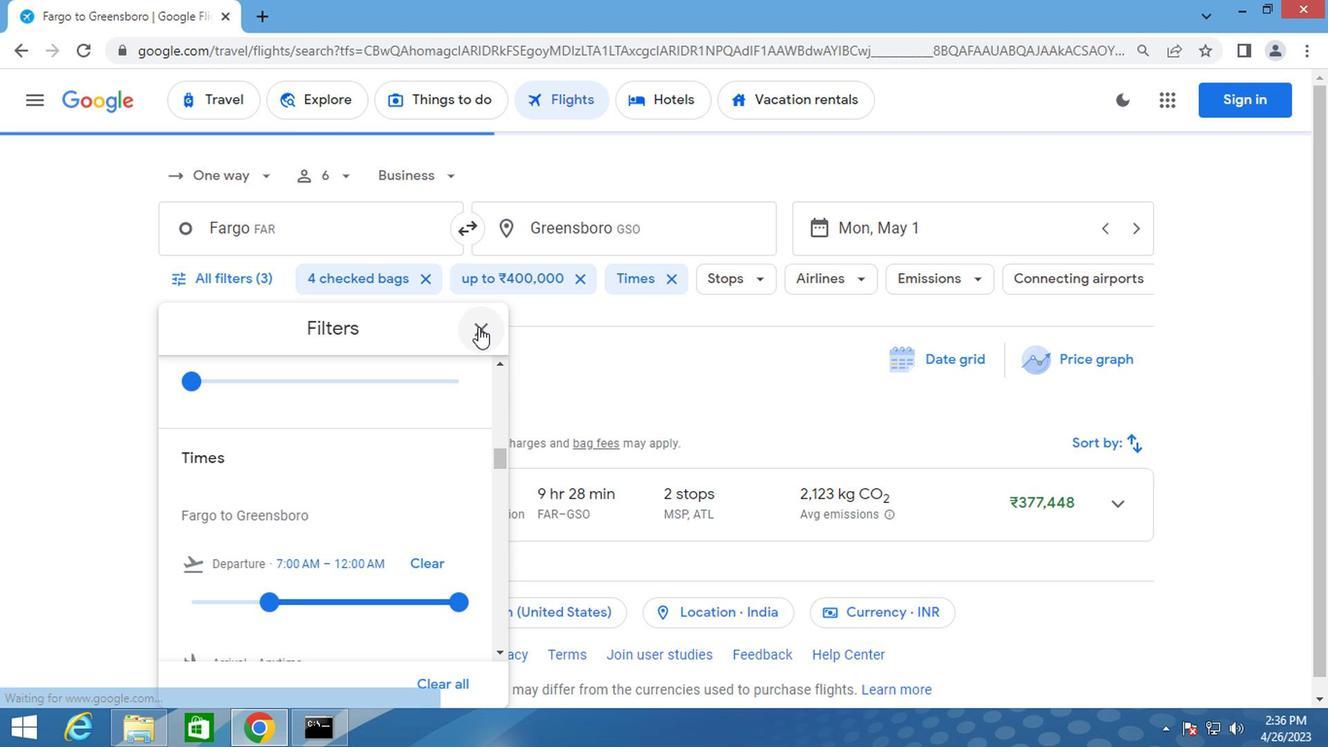 
Action: Mouse pressed left at (474, 323)
Screenshot: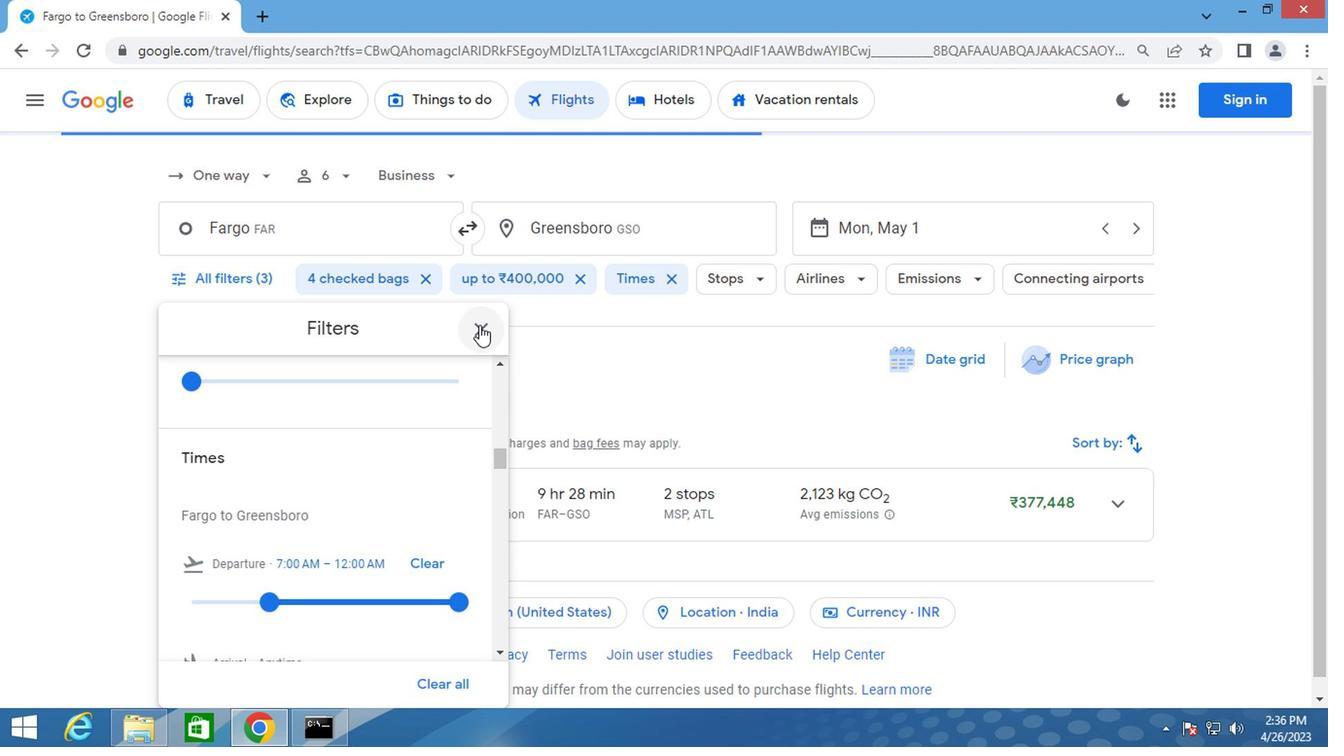 
Action: Key pressed <Key.f8>
Screenshot: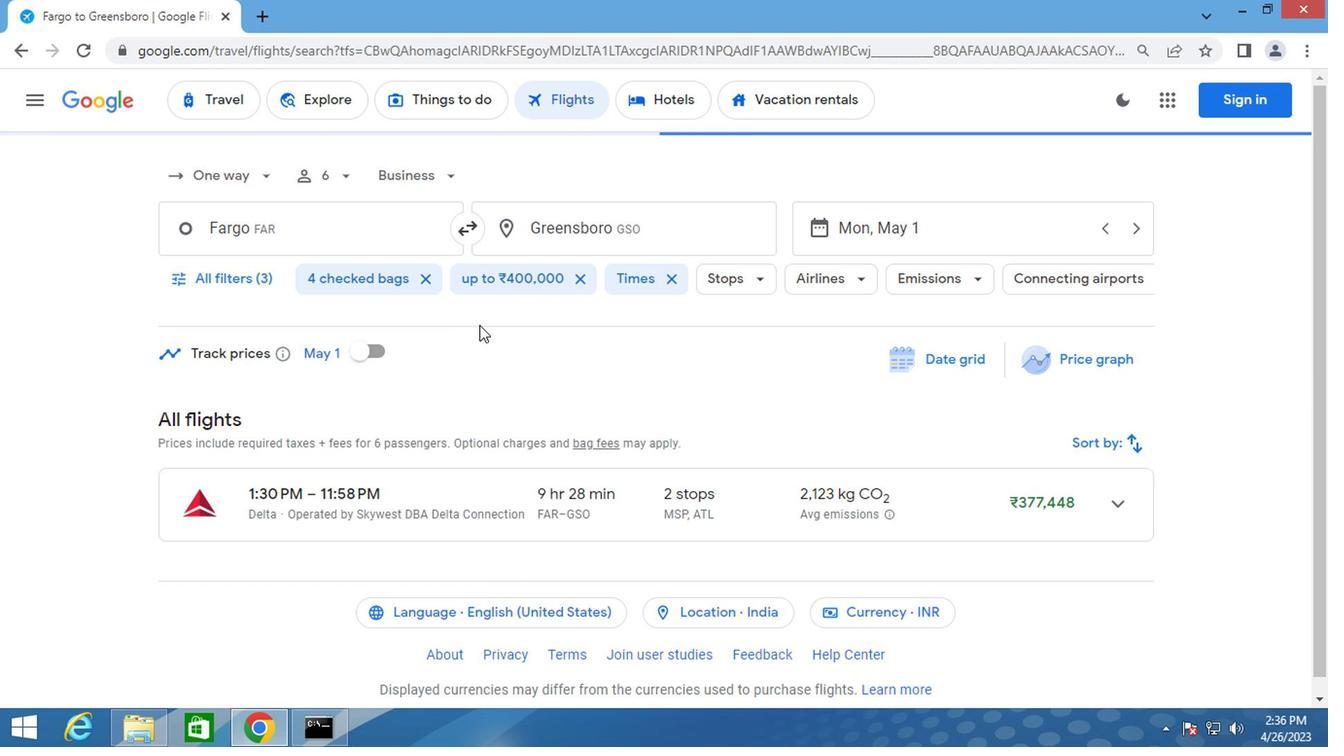 
